 Task: Open Card Card0000000164 in Board Board0000000041 in Workspace WS0000000014 in Trello. Add Member 17.ch.pooja@gmail.com to Card Card0000000164 in Board Board0000000041 in Workspace WS0000000014 in Trello. Add Red Label titled Label0000000164 to Card Card0000000164 in Board Board0000000041 in Workspace WS0000000014 in Trello. Add Checklist CL0000000164 to Card Card0000000164 in Board Board0000000041 in Workspace WS0000000014 in Trello. Add Dates with Start Date as Nov 01 2023 and Due Date as Nov 30 2023 to Card Card0000000164 in Board Board0000000041 in Workspace WS0000000014 in Trello
Action: Mouse moved to (628, 107)
Screenshot: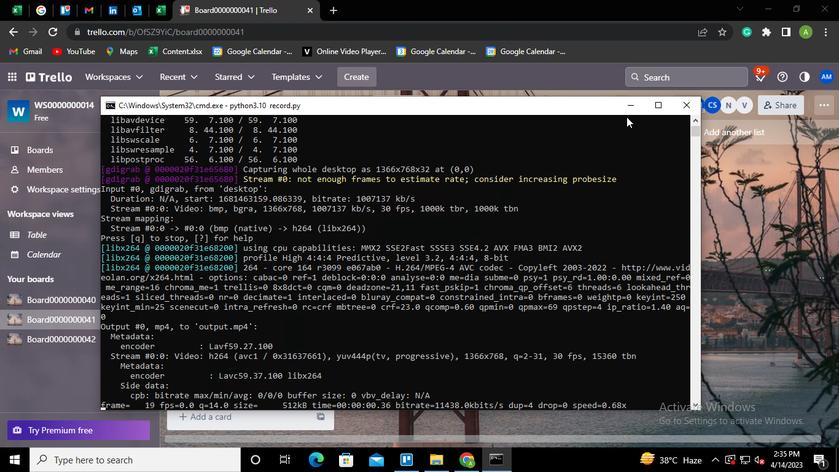 
Action: Mouse pressed left at (628, 107)
Screenshot: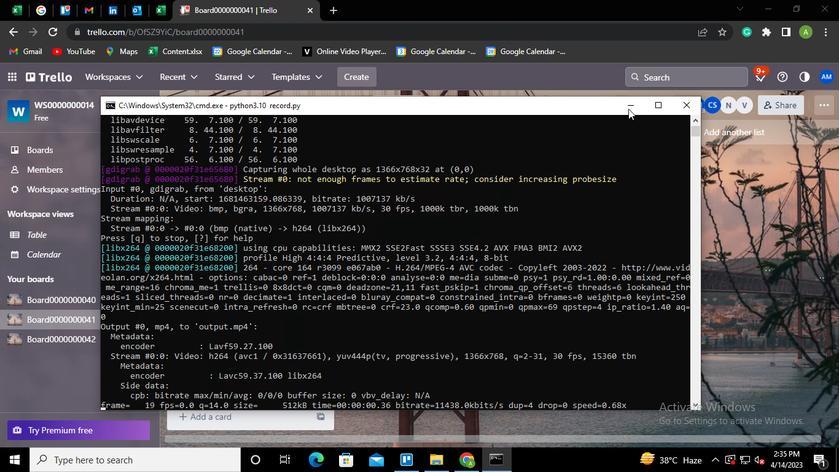 
Action: Mouse moved to (244, 385)
Screenshot: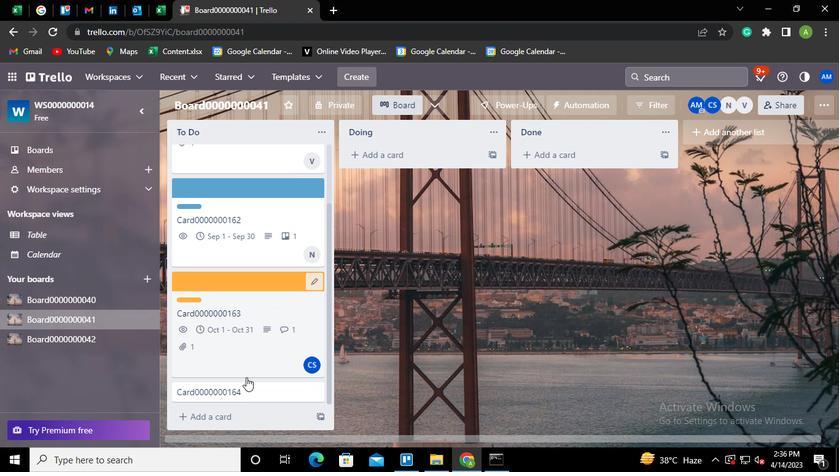 
Action: Mouse pressed left at (244, 385)
Screenshot: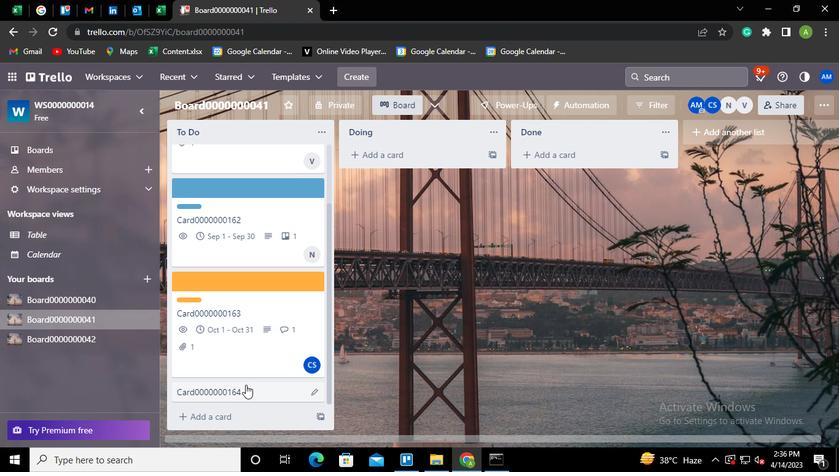 
Action: Mouse moved to (561, 223)
Screenshot: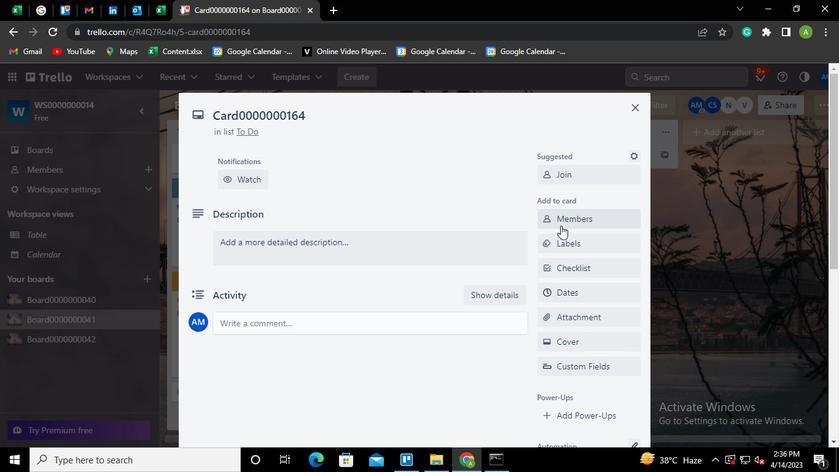 
Action: Mouse pressed left at (561, 223)
Screenshot: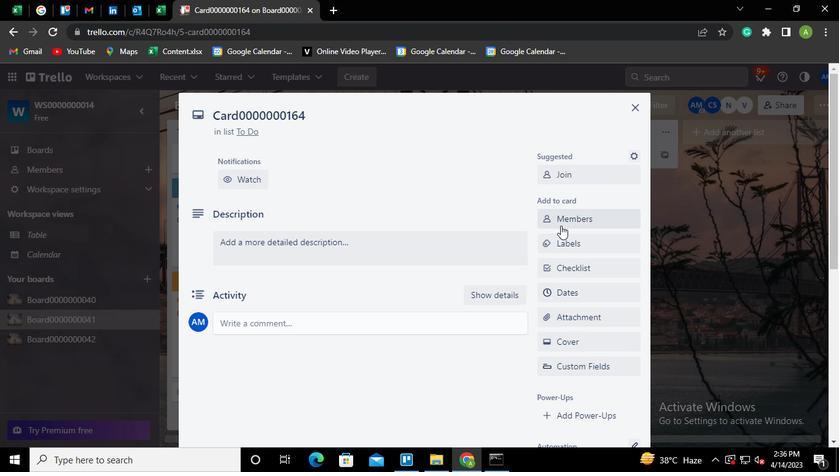 
Action: Mouse moved to (566, 140)
Screenshot: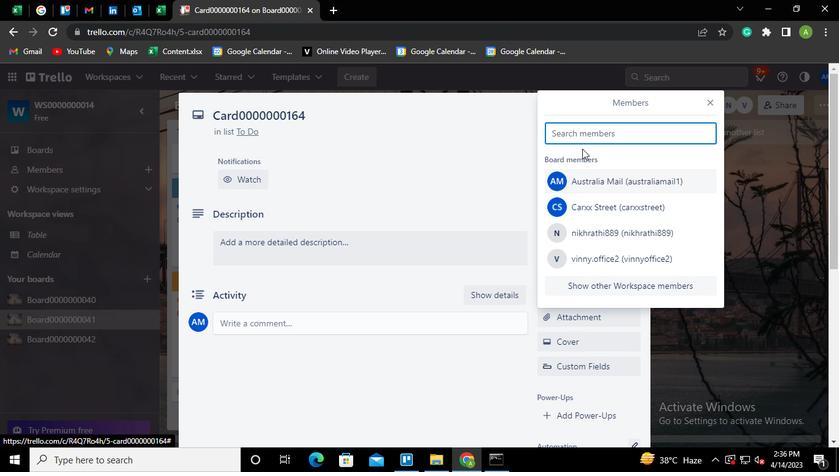 
Action: Keyboard <97>
Screenshot: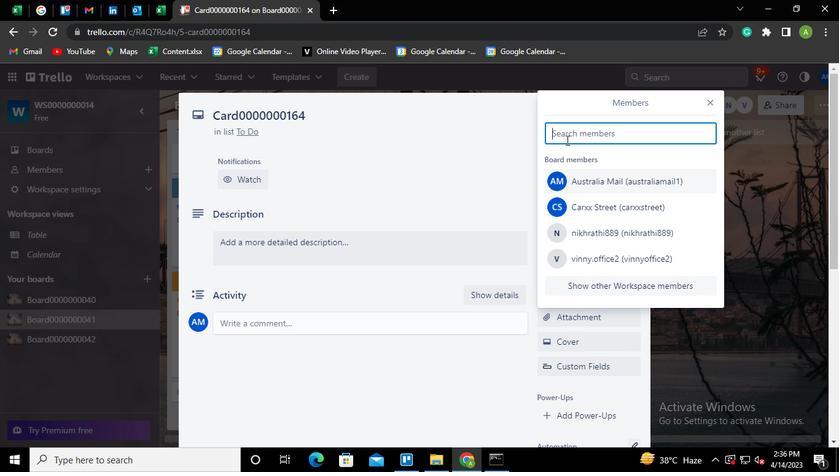 
Action: Keyboard <103>
Screenshot: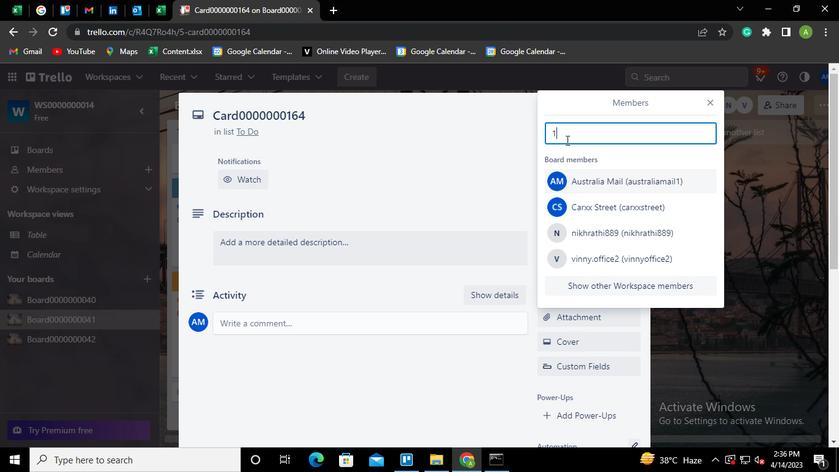 
Action: Mouse moved to (558, 248)
Screenshot: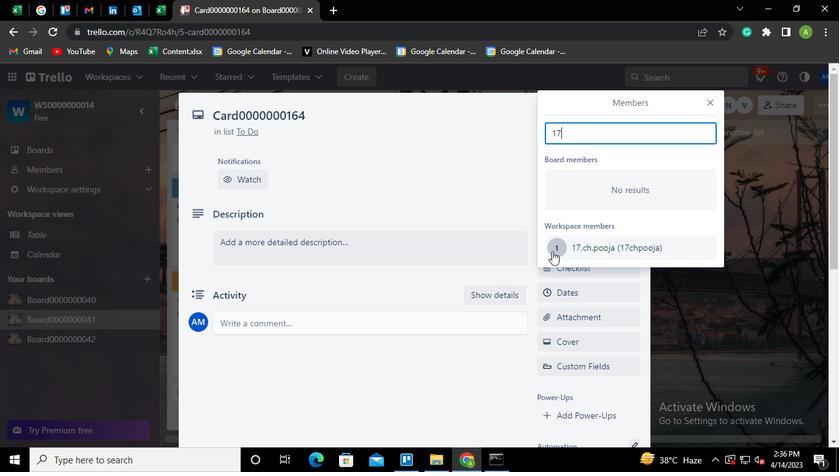 
Action: Mouse pressed left at (558, 248)
Screenshot: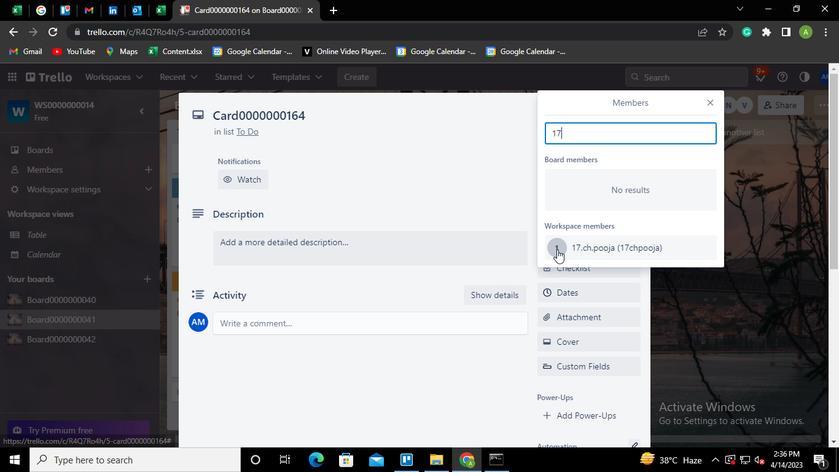 
Action: Mouse moved to (590, 248)
Screenshot: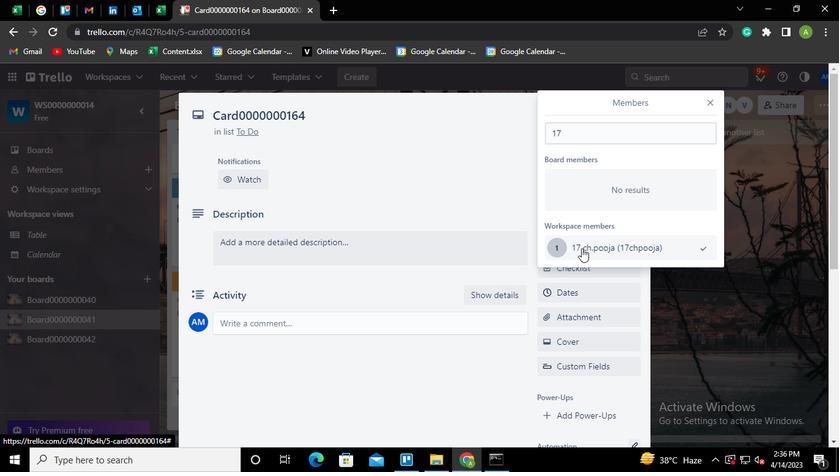 
Action: Mouse pressed left at (590, 248)
Screenshot: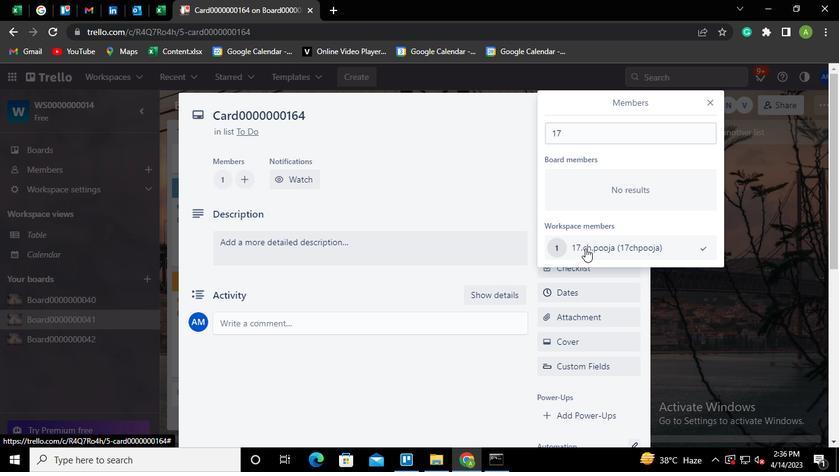 
Action: Mouse moved to (558, 184)
Screenshot: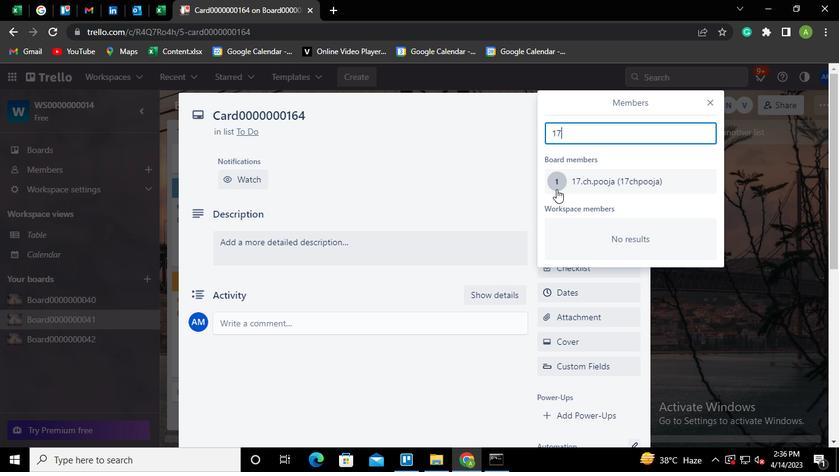 
Action: Mouse pressed left at (558, 184)
Screenshot: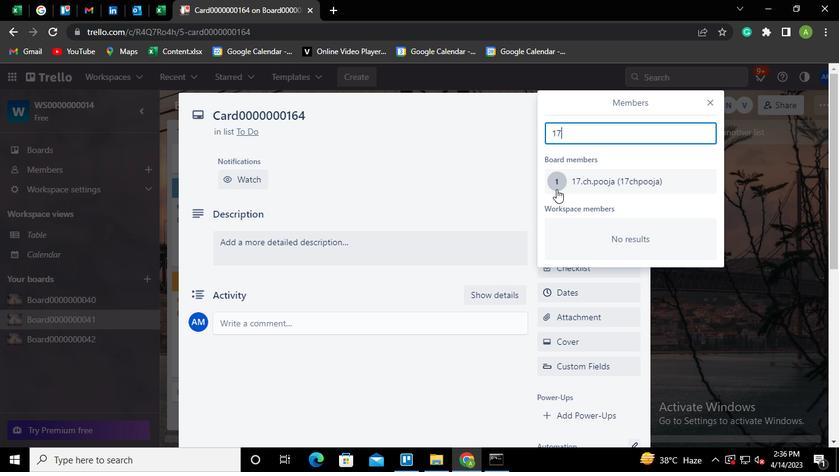 
Action: Mouse moved to (456, 168)
Screenshot: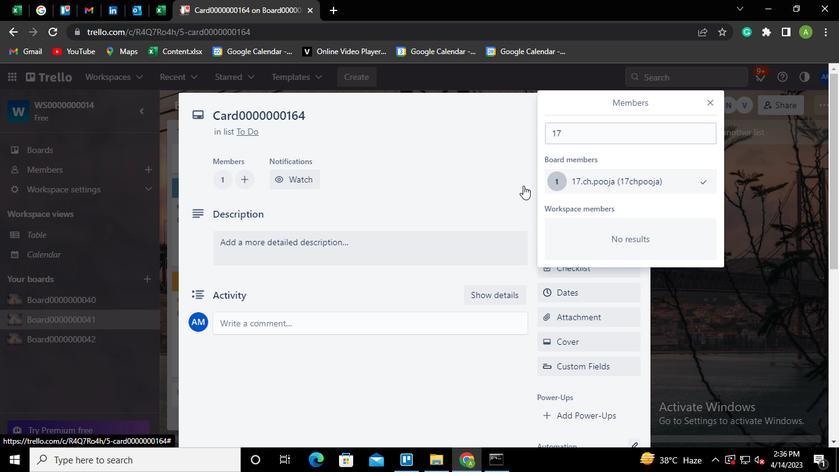
Action: Mouse pressed left at (456, 168)
Screenshot: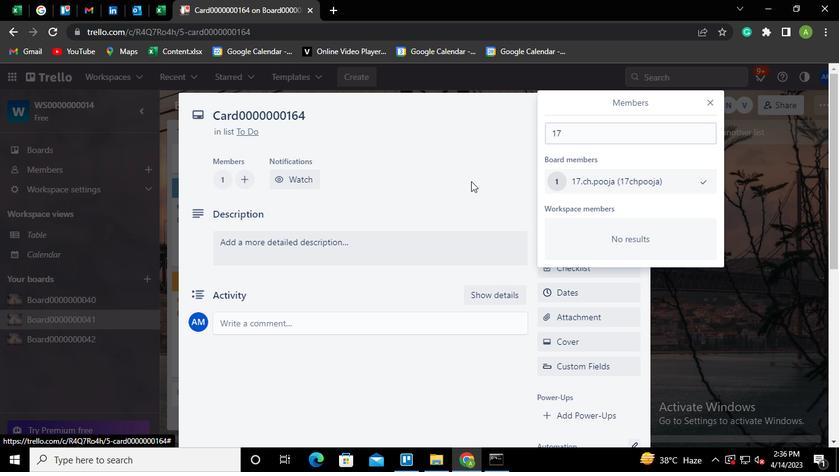 
Action: Mouse moved to (574, 238)
Screenshot: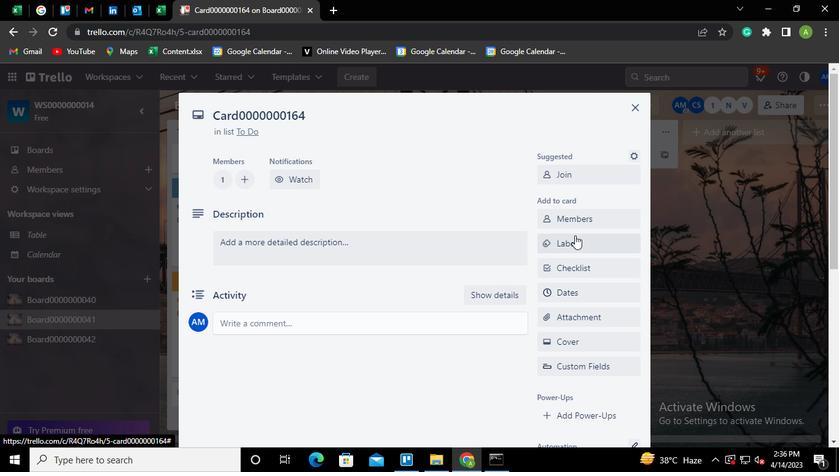 
Action: Mouse pressed left at (574, 238)
Screenshot: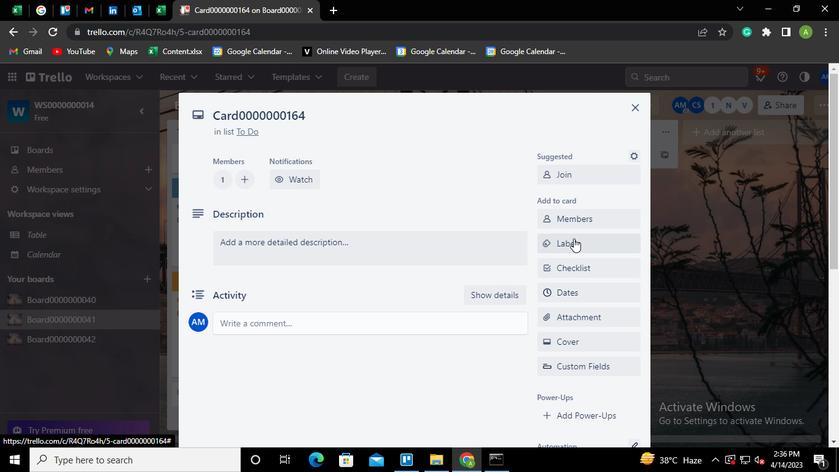 
Action: Mouse moved to (551, 244)
Screenshot: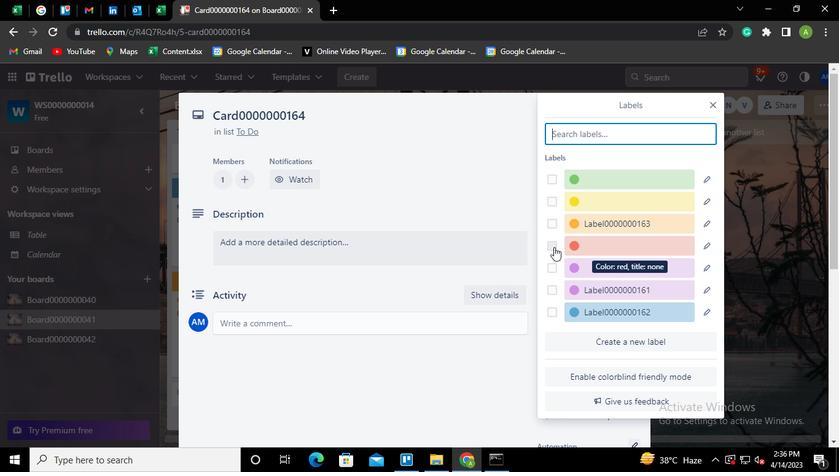 
Action: Mouse pressed left at (551, 244)
Screenshot: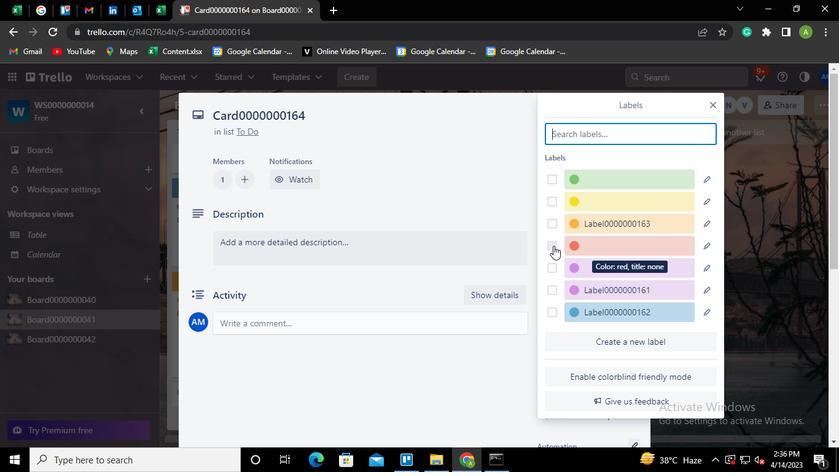 
Action: Mouse moved to (708, 243)
Screenshot: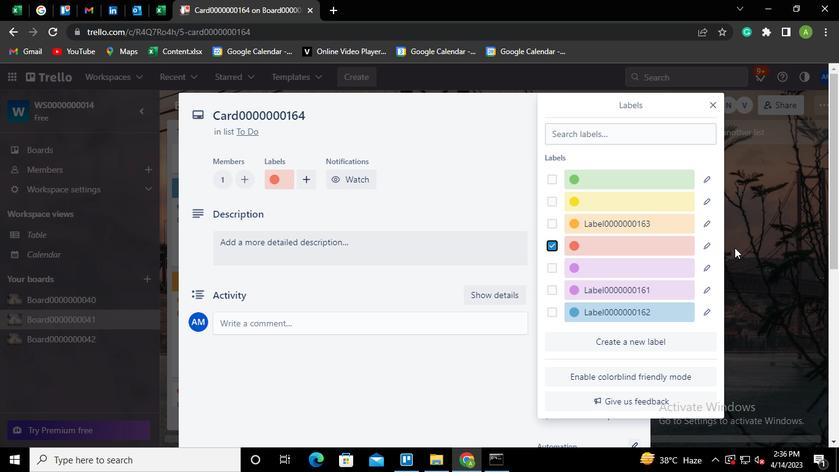 
Action: Mouse pressed left at (708, 243)
Screenshot: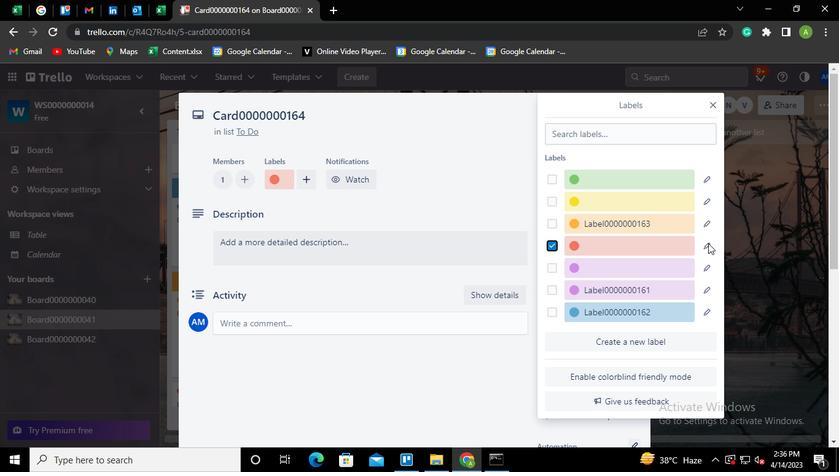 
Action: Mouse moved to (690, 234)
Screenshot: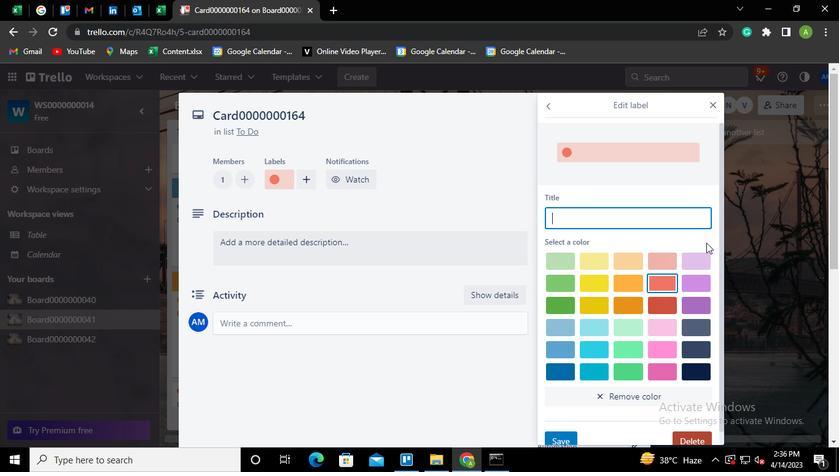 
Action: Keyboard Key.shift
Screenshot: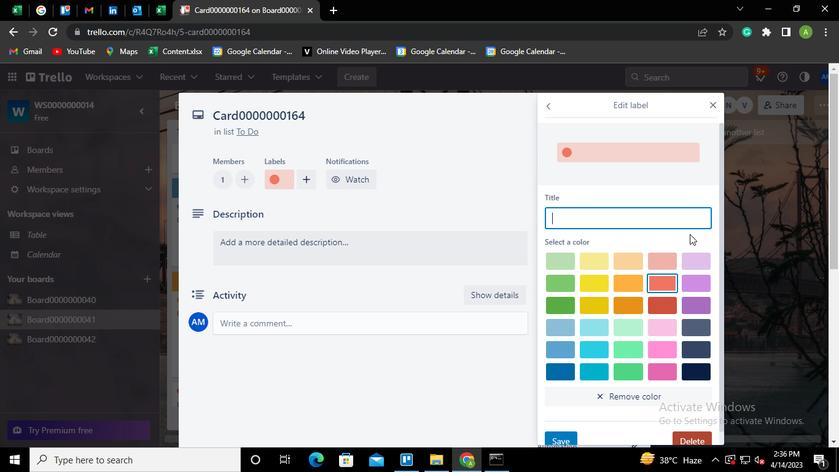 
Action: Keyboard L
Screenshot: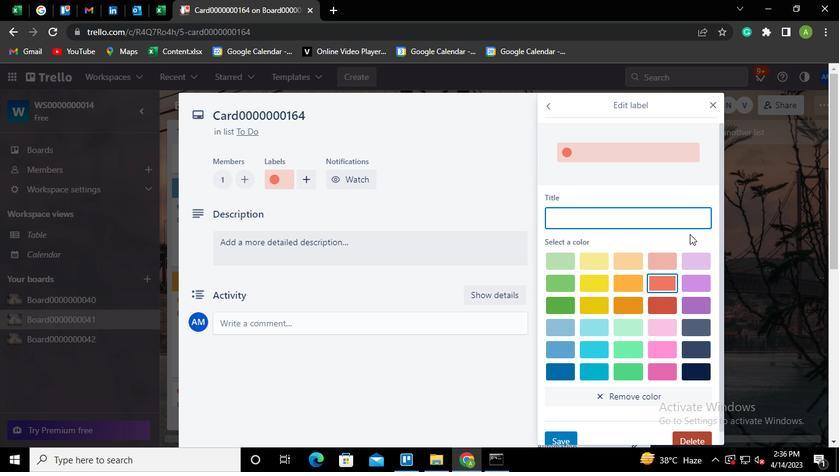 
Action: Keyboard a
Screenshot: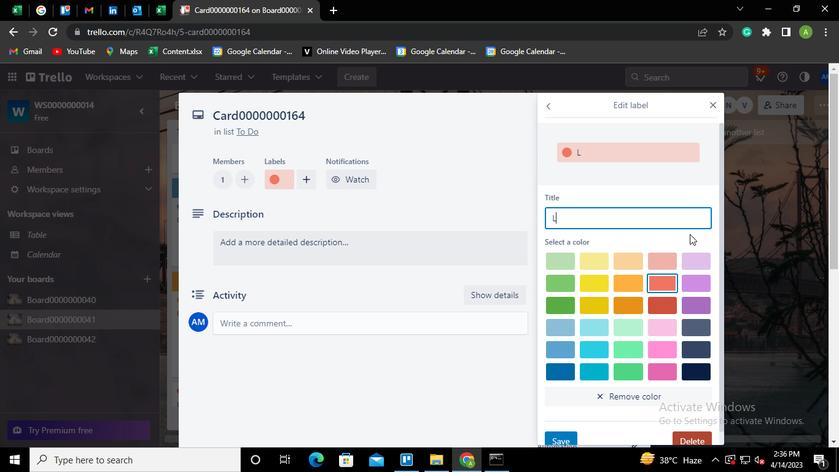 
Action: Keyboard b
Screenshot: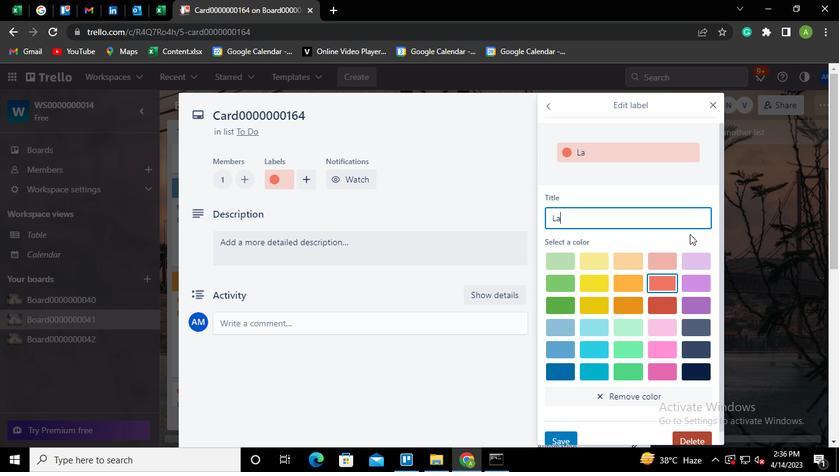 
Action: Keyboard e
Screenshot: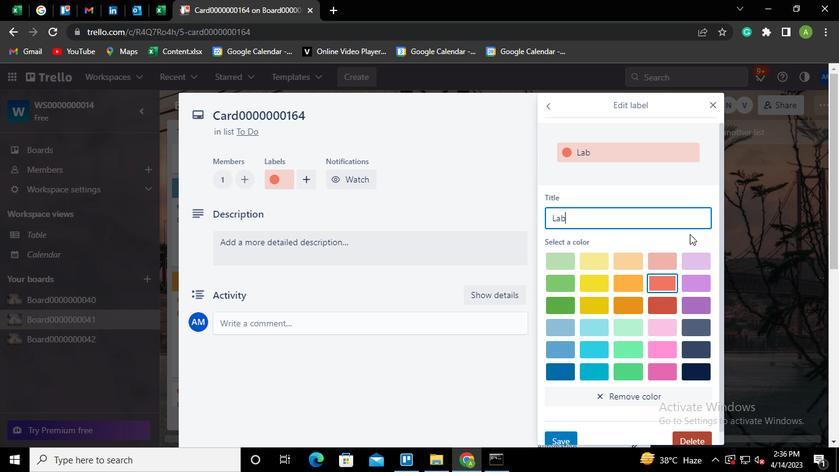 
Action: Keyboard l
Screenshot: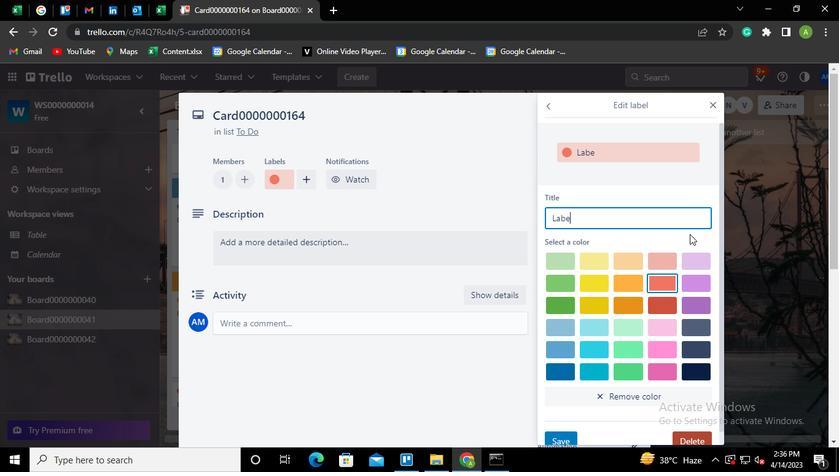 
Action: Keyboard <96>
Screenshot: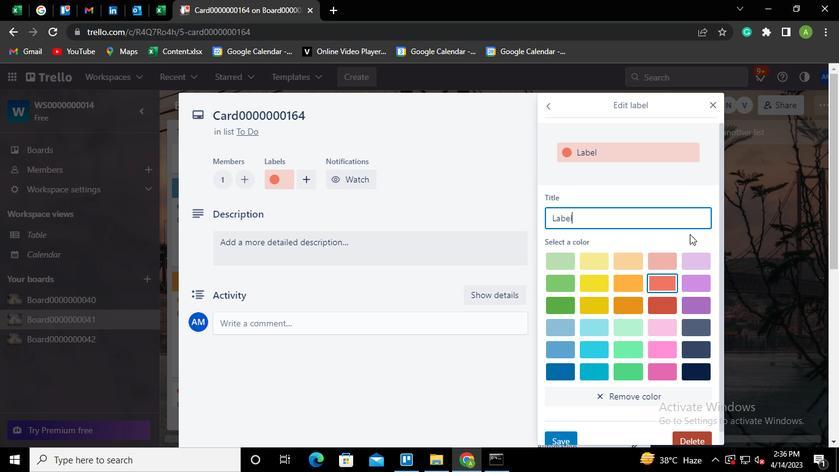 
Action: Keyboard <96>
Screenshot: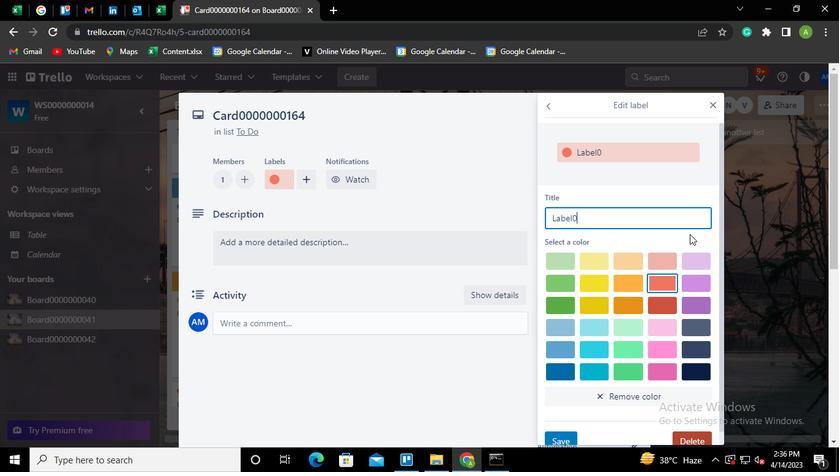 
Action: Keyboard <96>
Screenshot: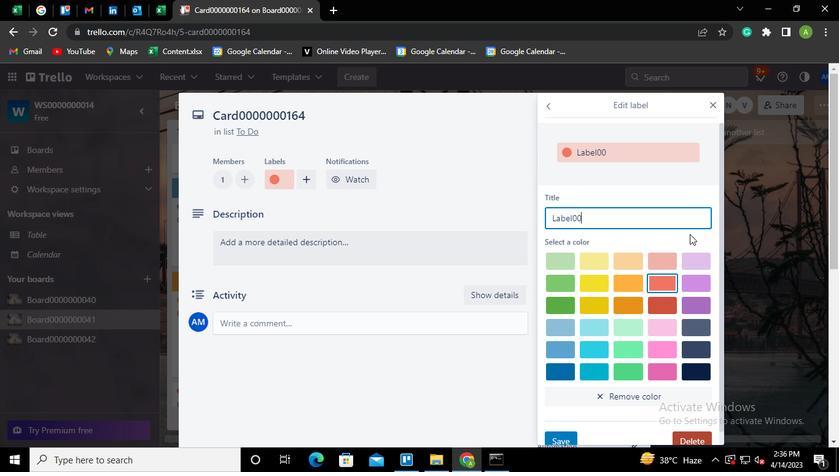 
Action: Keyboard <96>
Screenshot: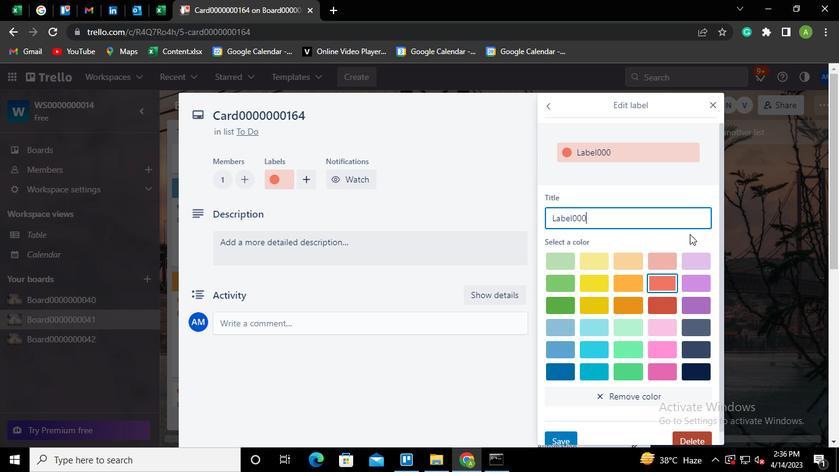 
Action: Keyboard <96>
Screenshot: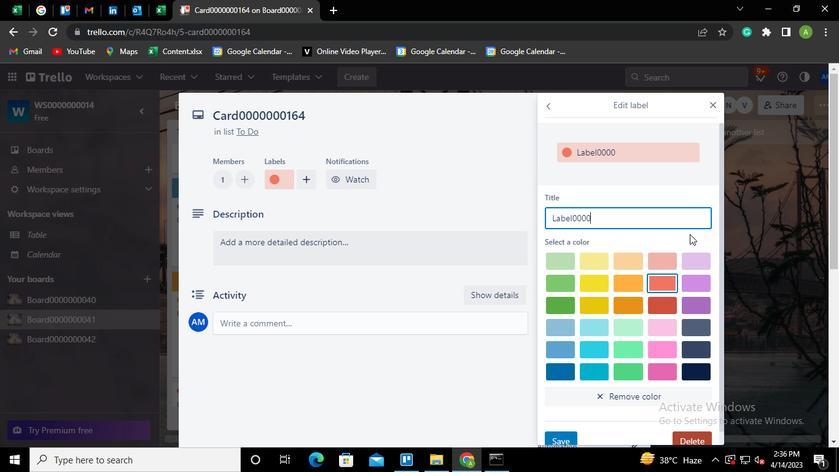 
Action: Keyboard <96>
Screenshot: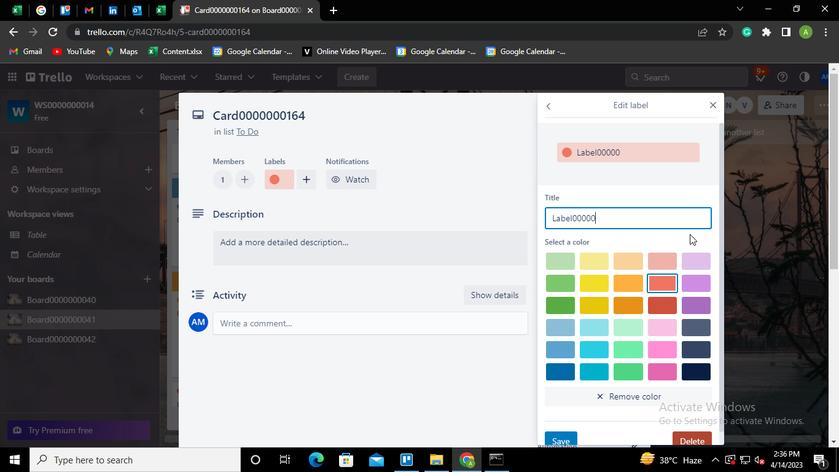 
Action: Keyboard <96>
Screenshot: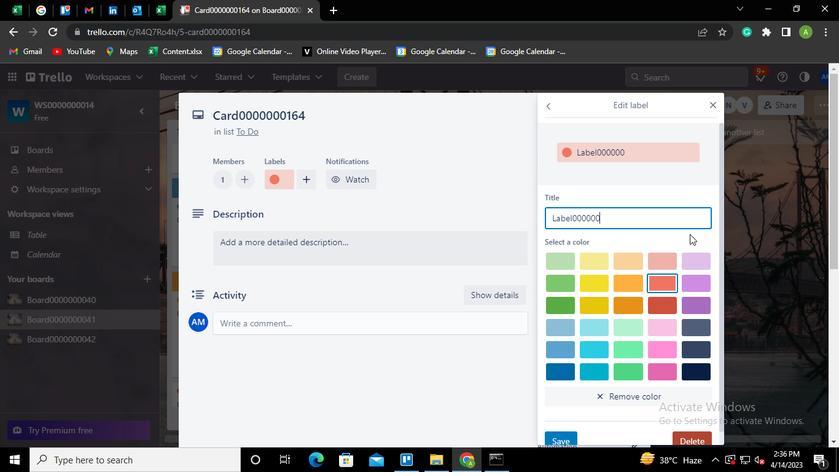 
Action: Keyboard <97>
Screenshot: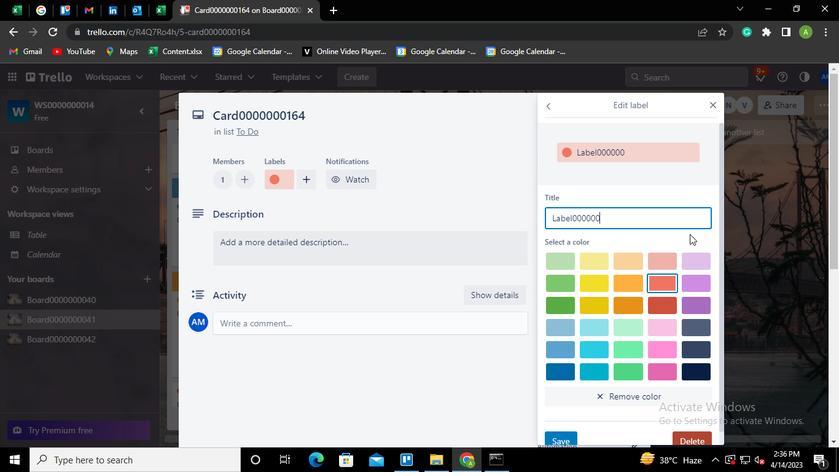 
Action: Keyboard <102>
Screenshot: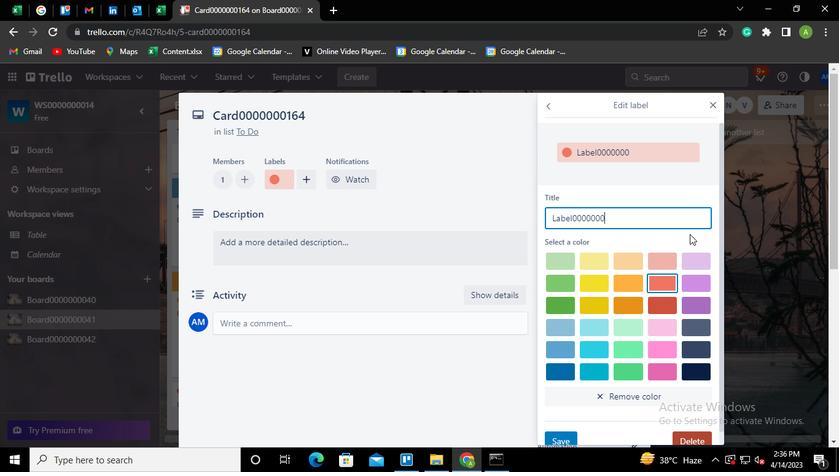 
Action: Keyboard <100>
Screenshot: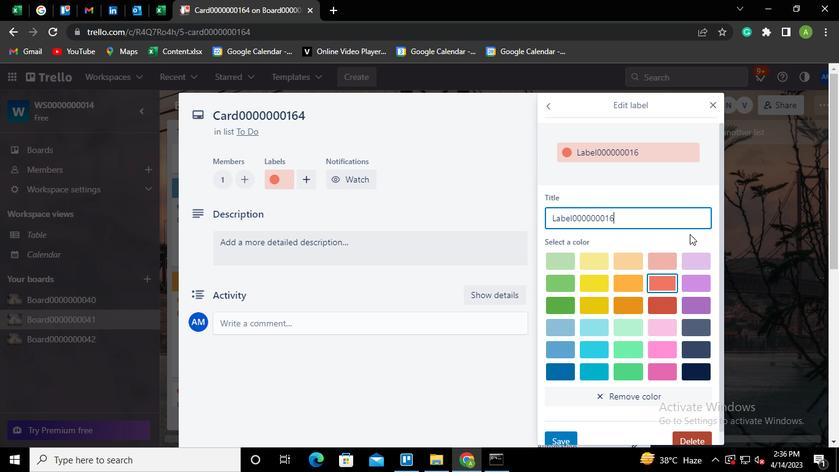 
Action: Mouse moved to (569, 433)
Screenshot: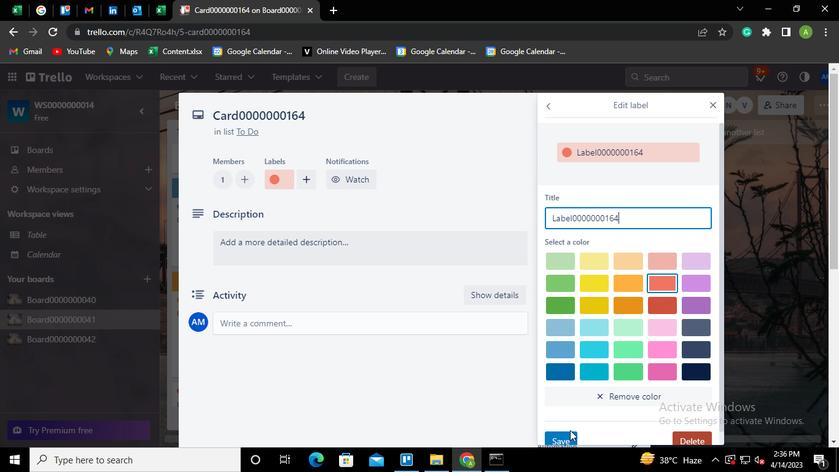 
Action: Mouse pressed left at (569, 433)
Screenshot: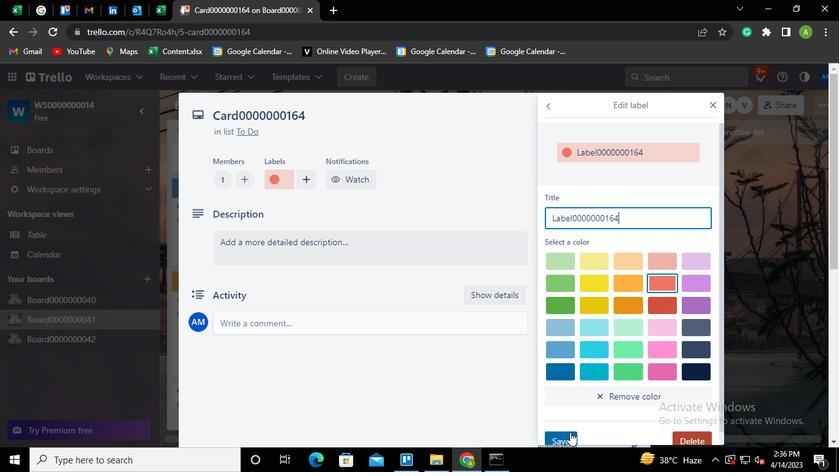 
Action: Mouse moved to (491, 197)
Screenshot: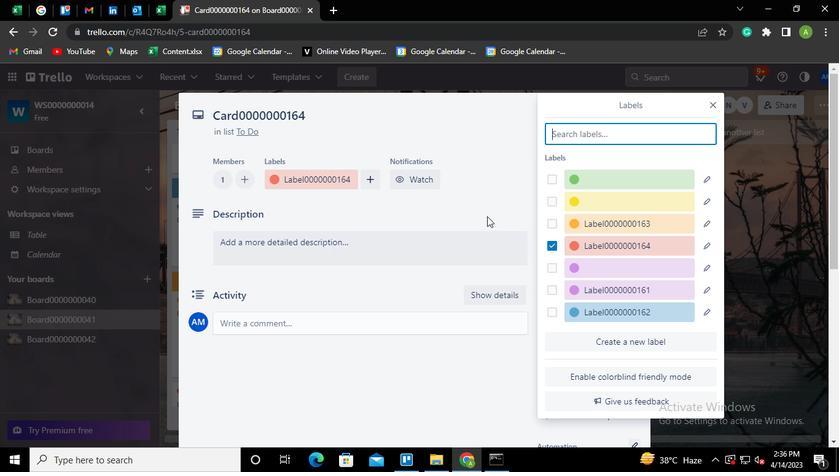 
Action: Mouse pressed left at (491, 197)
Screenshot: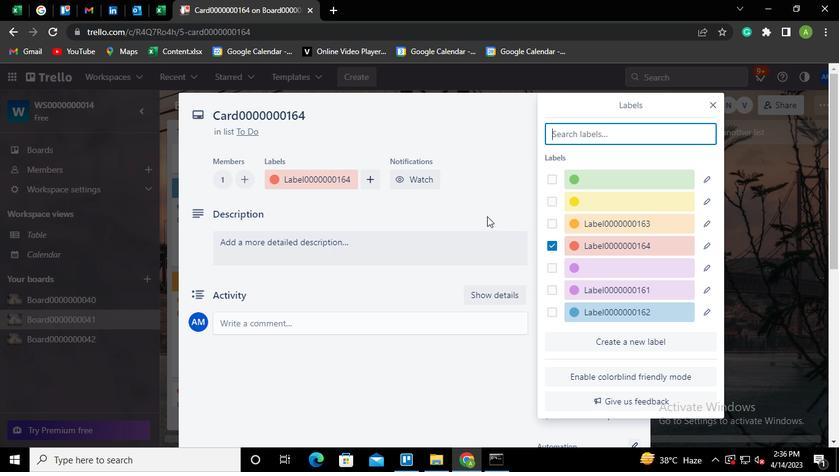 
Action: Mouse moved to (566, 266)
Screenshot: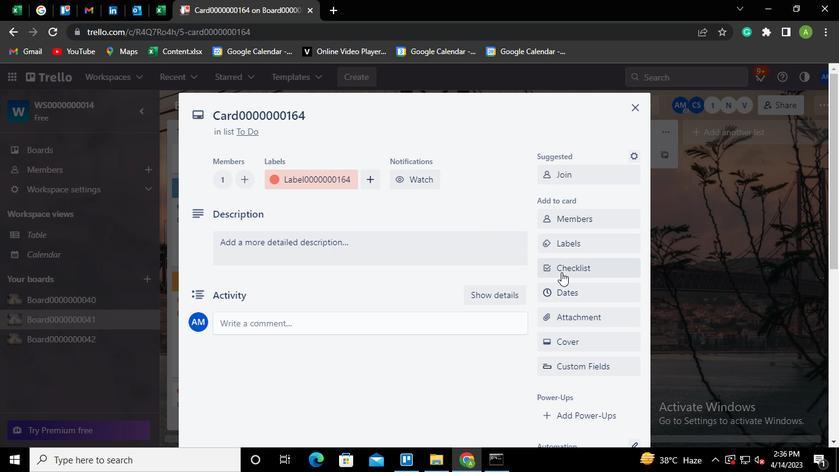 
Action: Mouse pressed left at (566, 266)
Screenshot: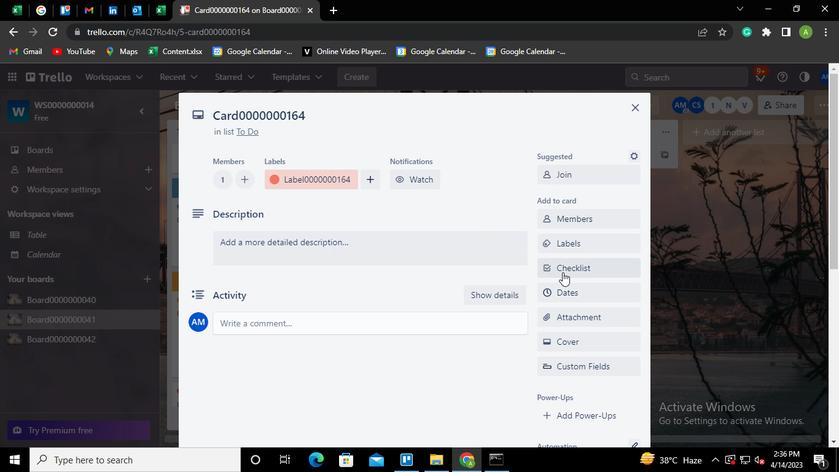 
Action: Mouse moved to (566, 267)
Screenshot: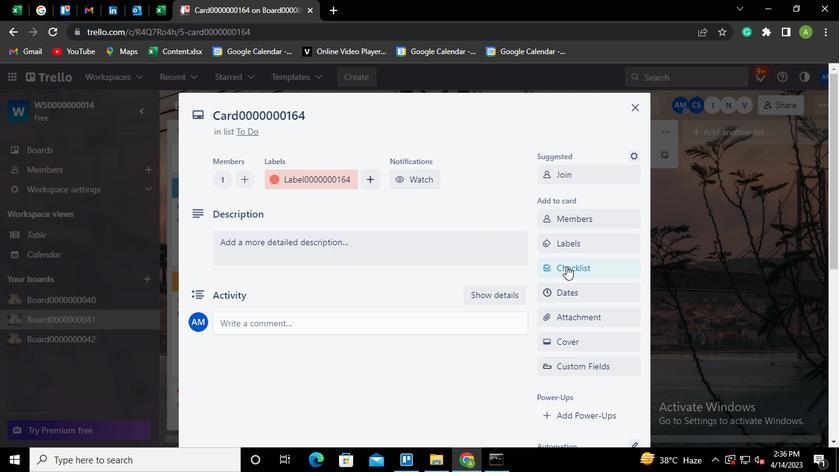 
Action: Keyboard Key.shift
Screenshot: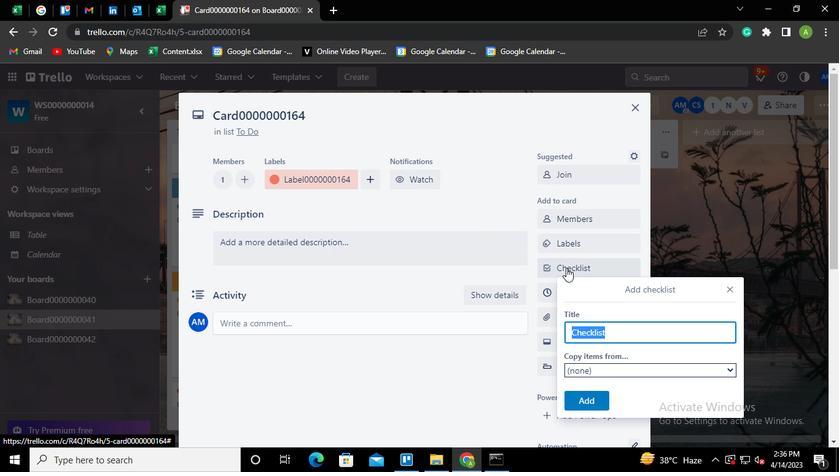 
Action: Keyboard C
Screenshot: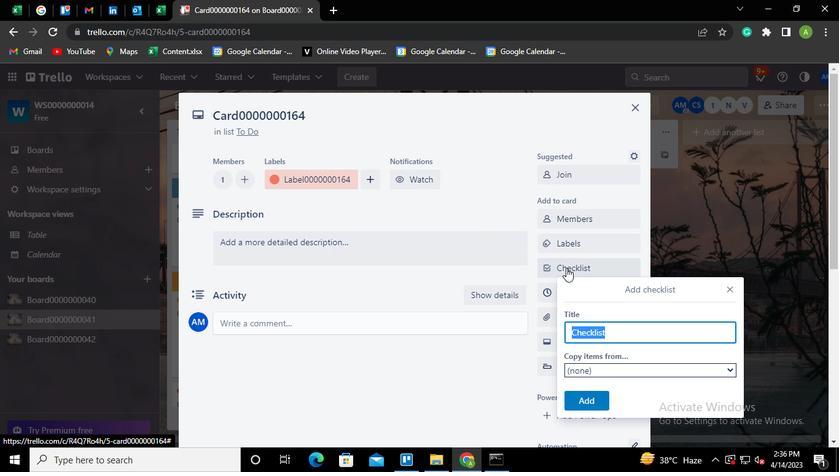 
Action: Keyboard L
Screenshot: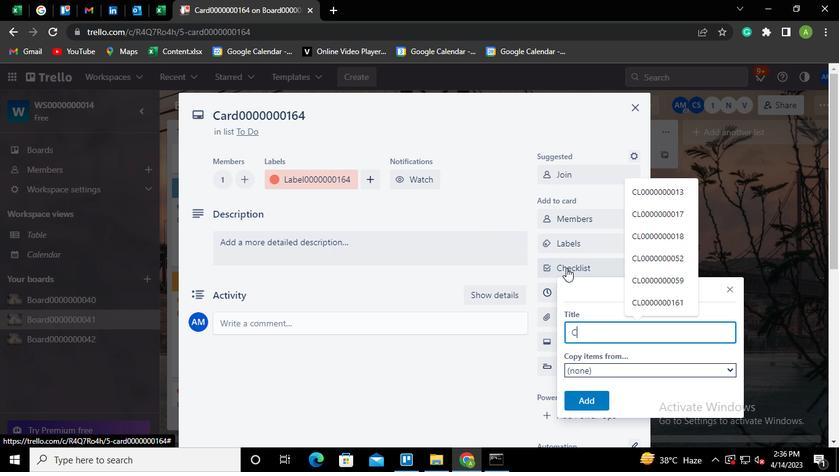 
Action: Keyboard <96>
Screenshot: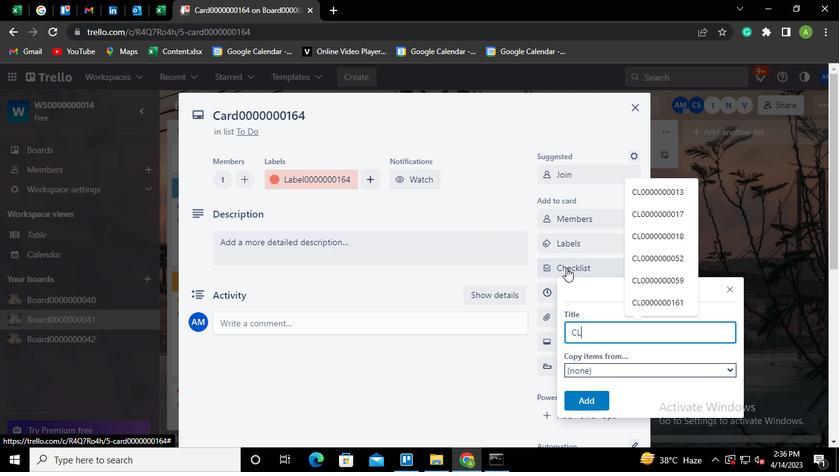 
Action: Keyboard <96>
Screenshot: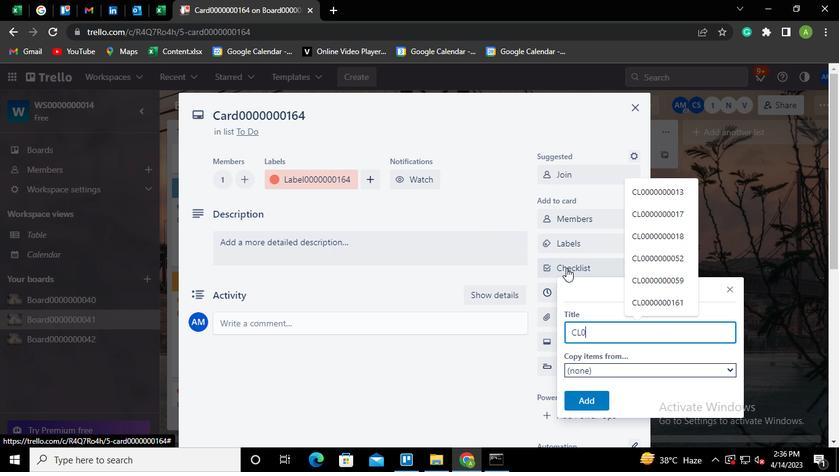
Action: Keyboard <96>
Screenshot: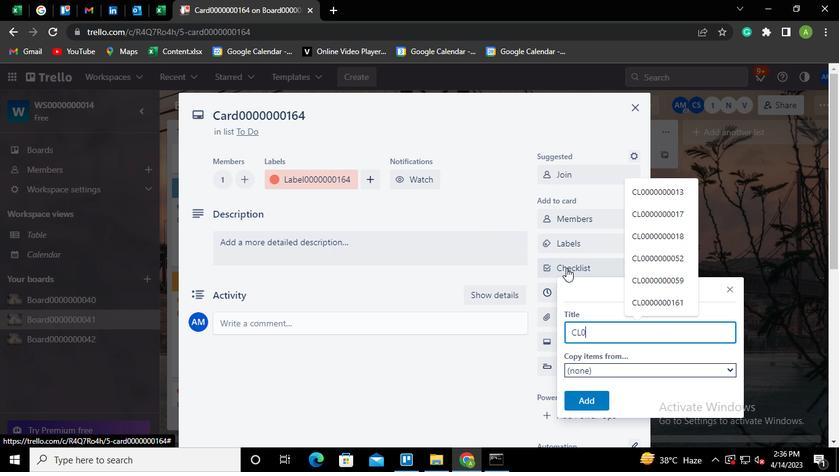 
Action: Keyboard <96>
Screenshot: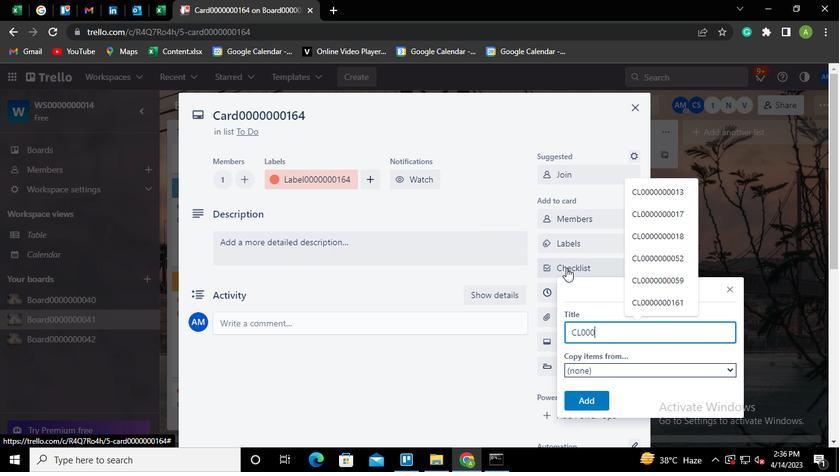 
Action: Keyboard <96>
Screenshot: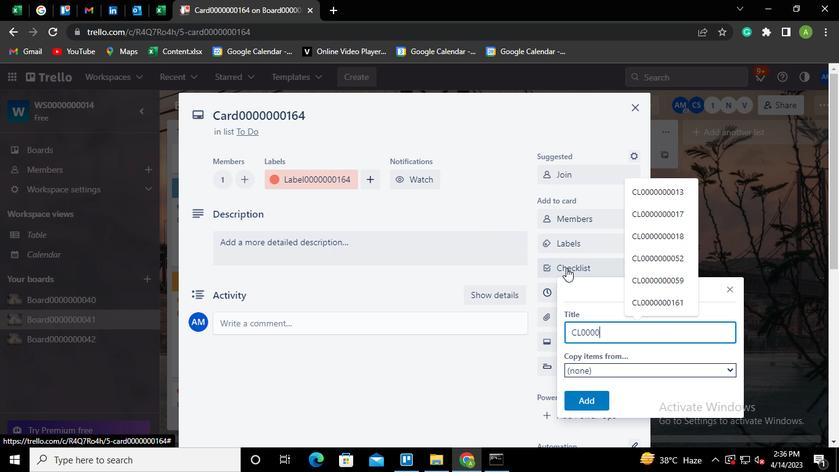 
Action: Keyboard <96>
Screenshot: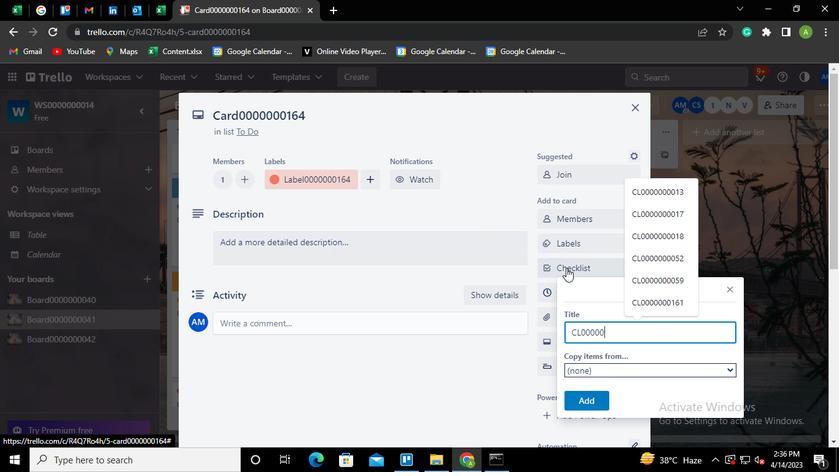 
Action: Keyboard <96>
Screenshot: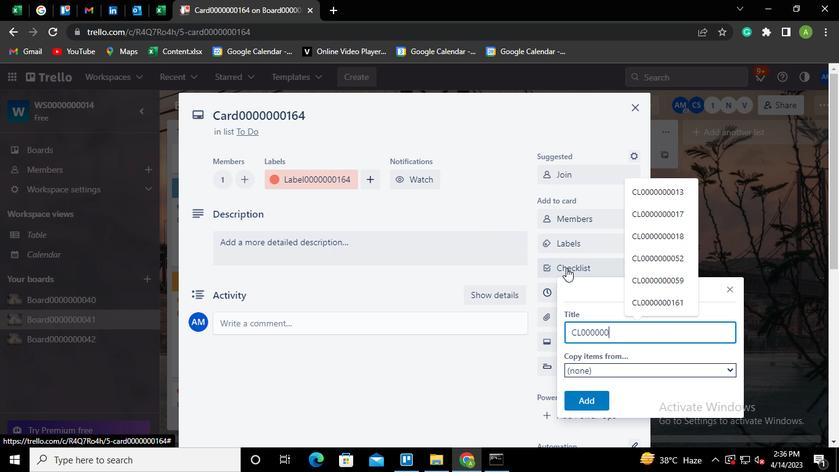 
Action: Keyboard <97>
Screenshot: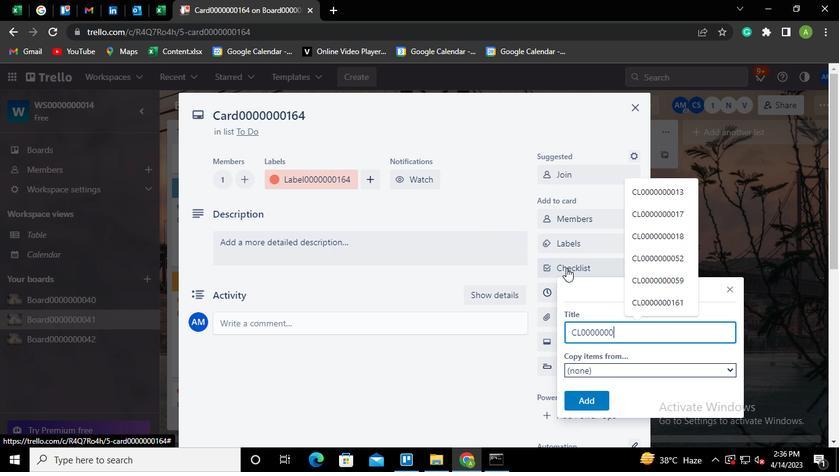 
Action: Keyboard <102>
Screenshot: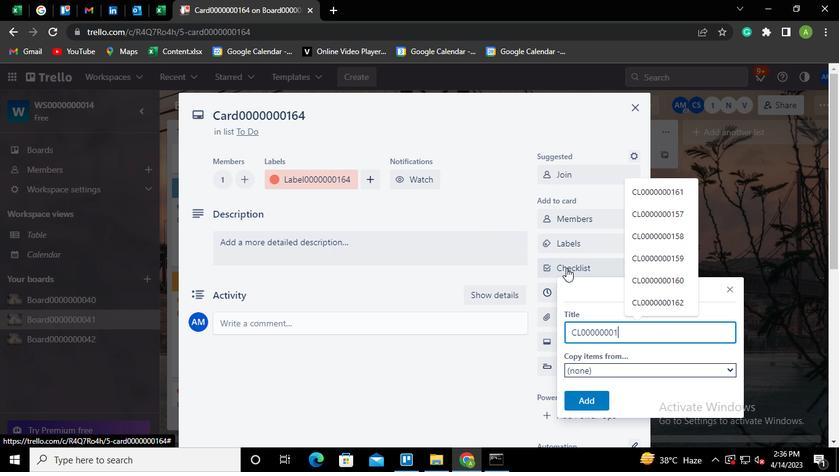 
Action: Keyboard <100>
Screenshot: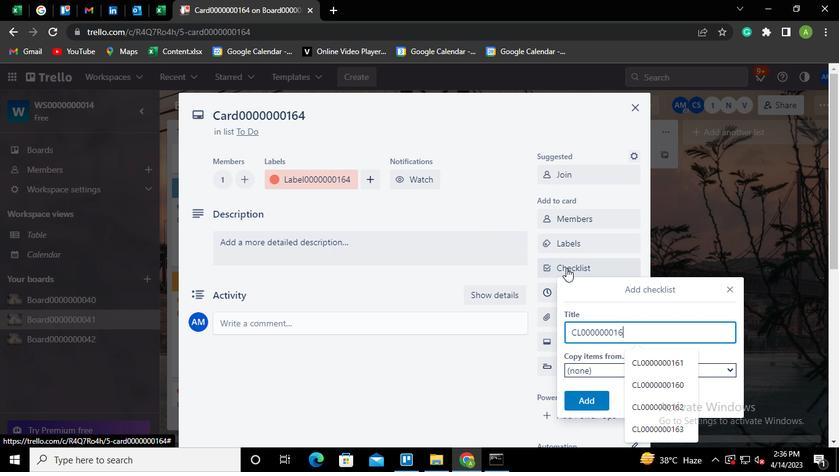 
Action: Mouse moved to (577, 401)
Screenshot: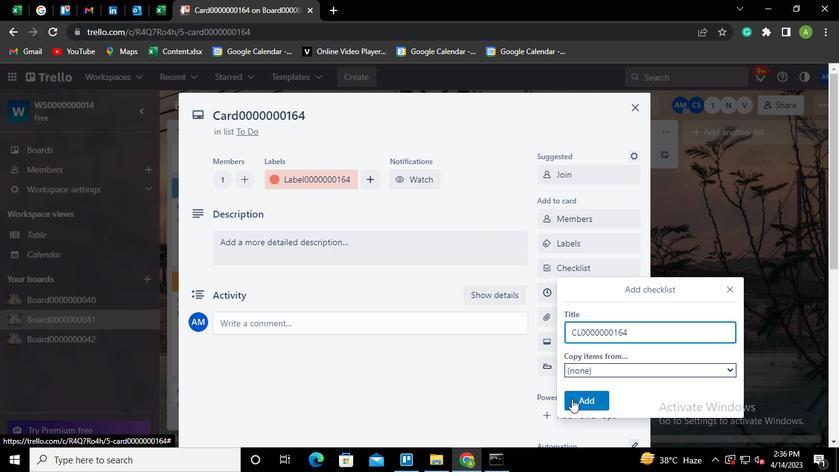 
Action: Mouse pressed left at (577, 401)
Screenshot: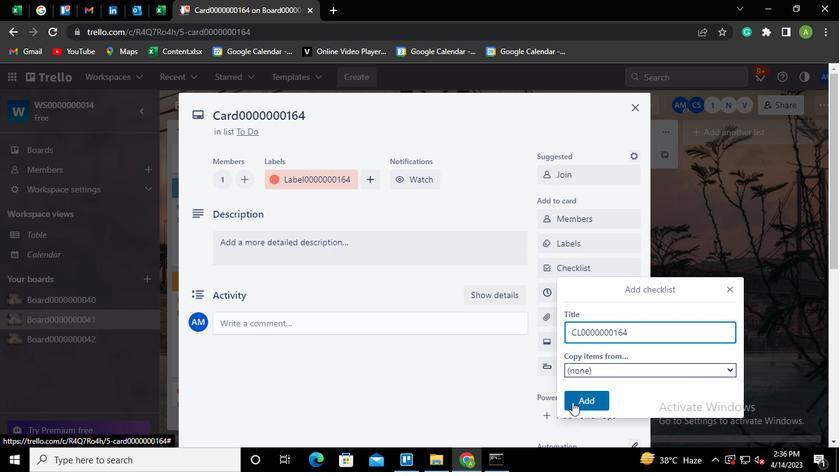 
Action: Mouse moved to (568, 295)
Screenshot: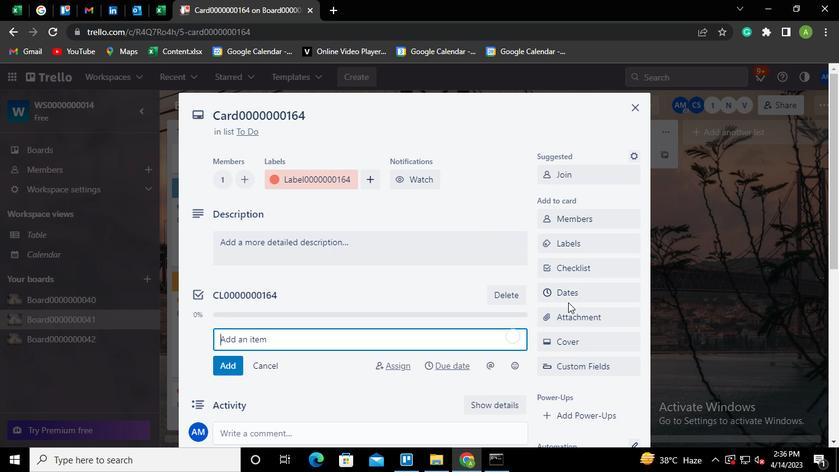
Action: Mouse pressed left at (568, 295)
Screenshot: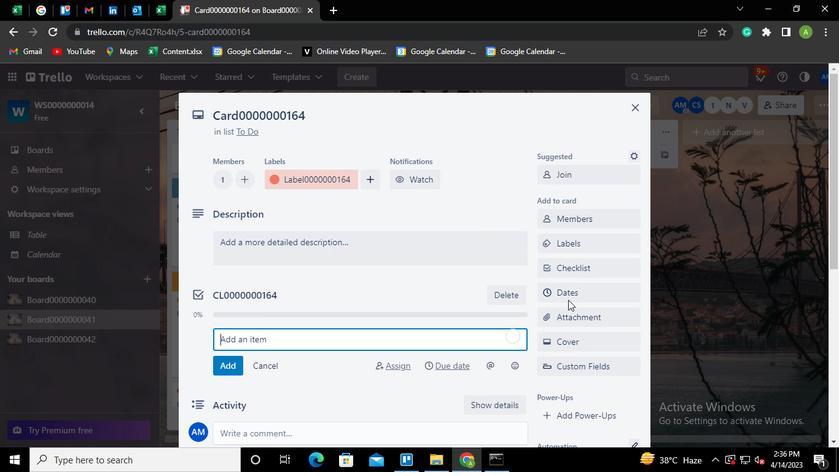 
Action: Mouse moved to (551, 328)
Screenshot: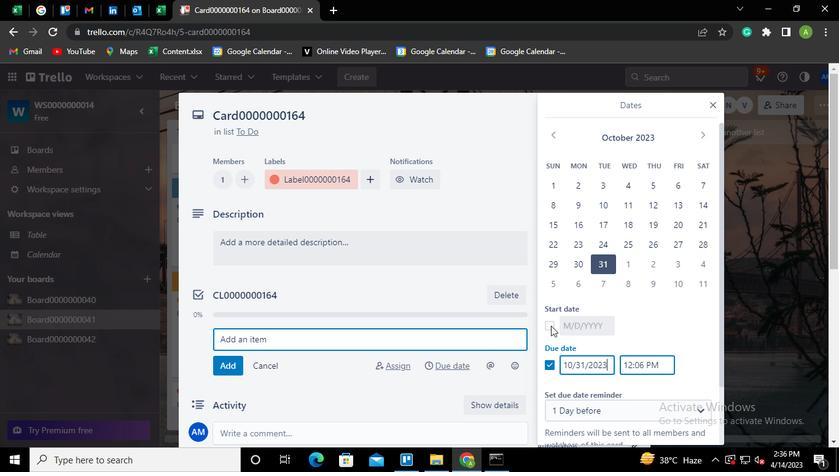 
Action: Mouse pressed left at (551, 328)
Screenshot: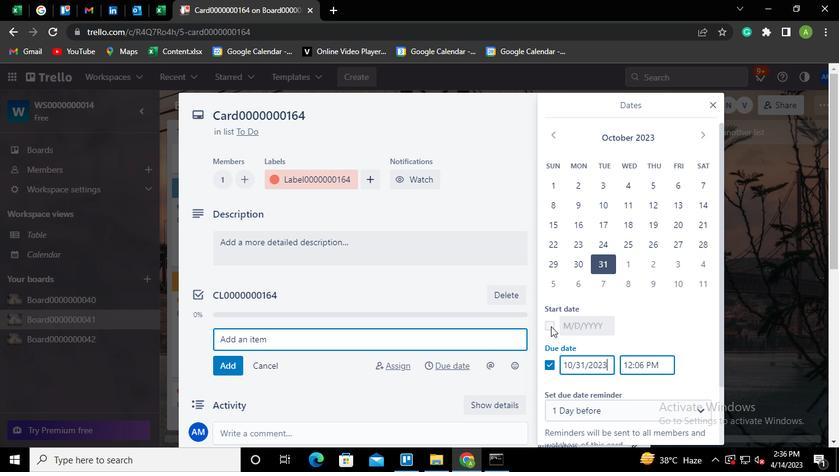 
Action: Mouse moved to (571, 324)
Screenshot: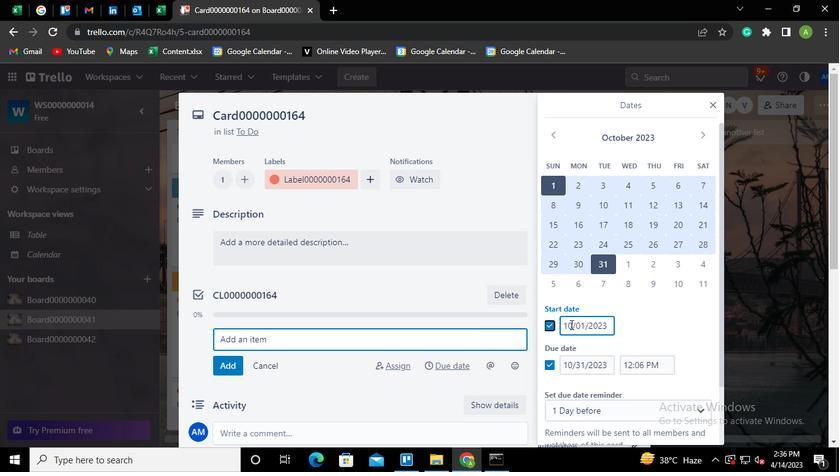 
Action: Mouse pressed left at (571, 324)
Screenshot: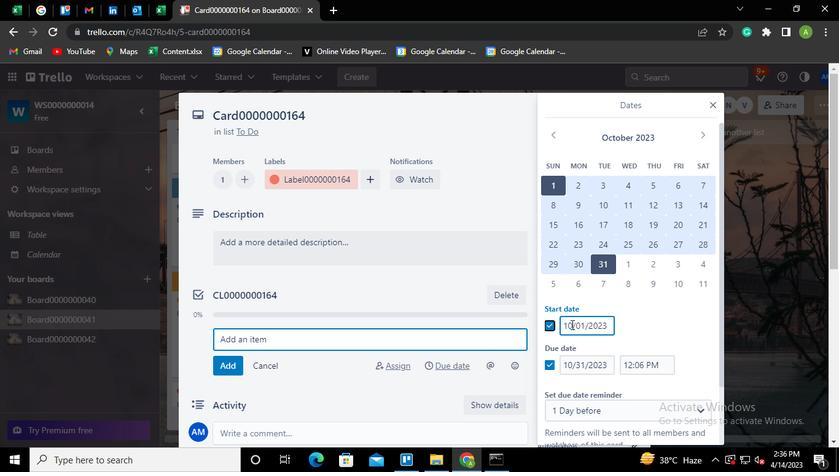 
Action: Mouse moved to (581, 325)
Screenshot: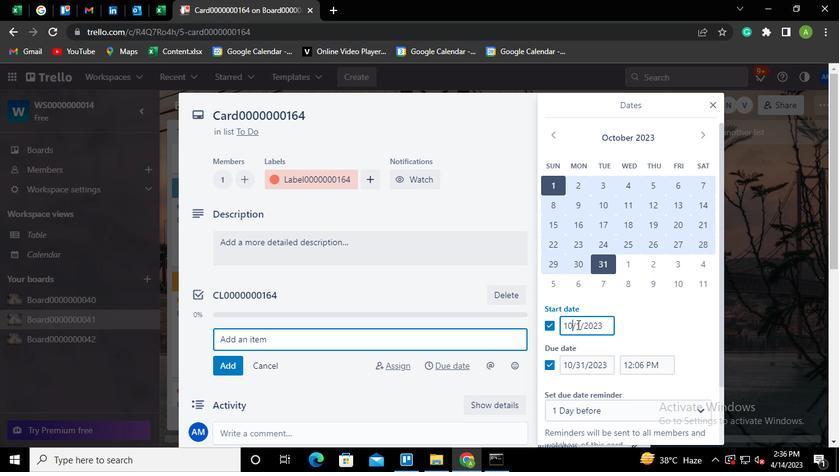
Action: Keyboard Key.backspace
Screenshot: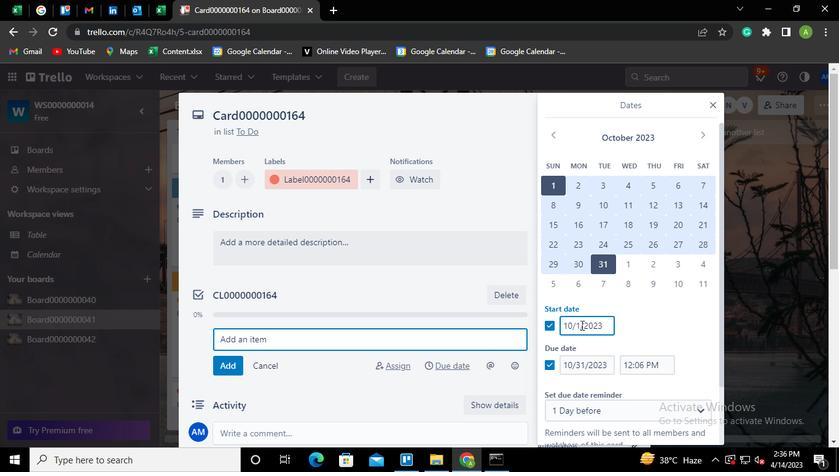 
Action: Keyboard <97>
Screenshot: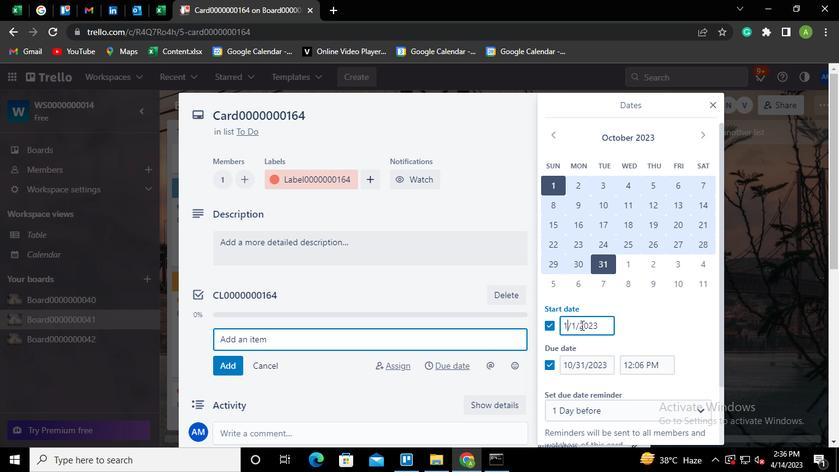 
Action: Mouse moved to (625, 344)
Screenshot: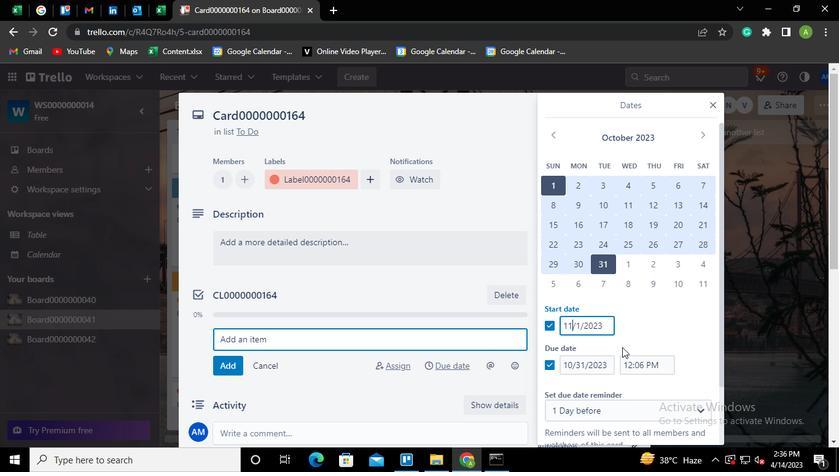 
Action: Mouse pressed left at (625, 344)
Screenshot: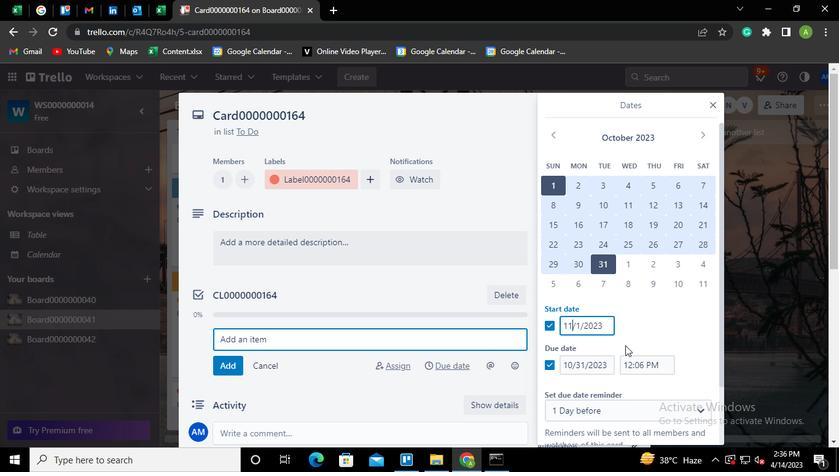 
Action: Mouse moved to (586, 364)
Screenshot: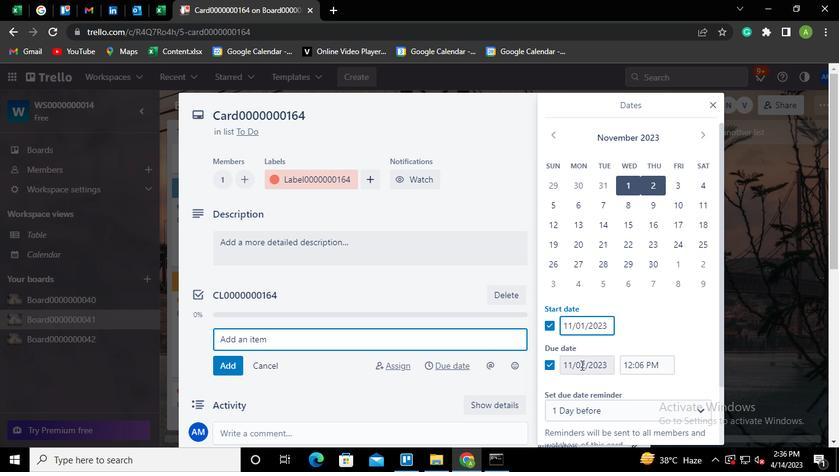 
Action: Mouse pressed left at (586, 364)
Screenshot: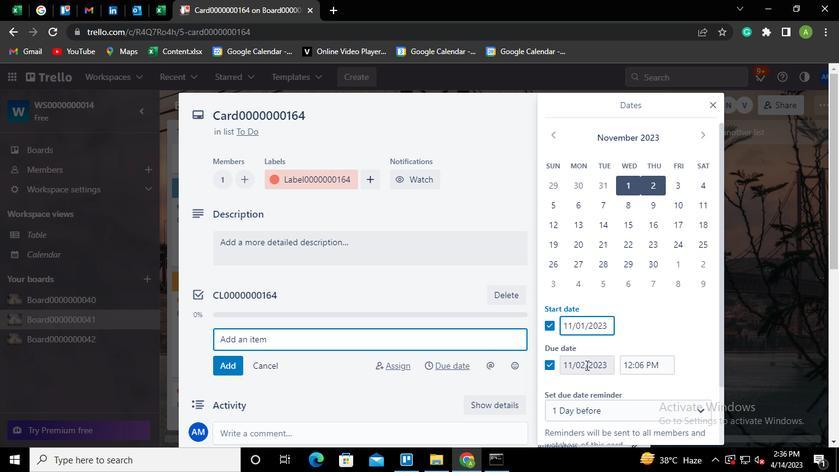 
Action: Mouse moved to (617, 351)
Screenshot: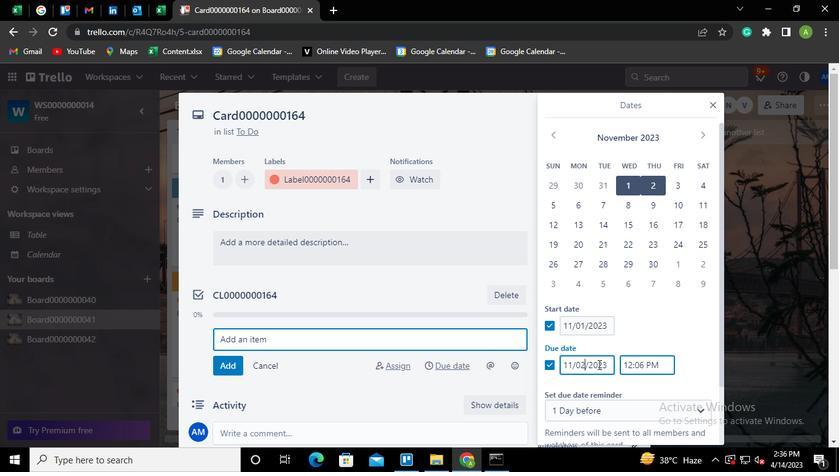 
Action: Keyboard Key.backspace
Screenshot: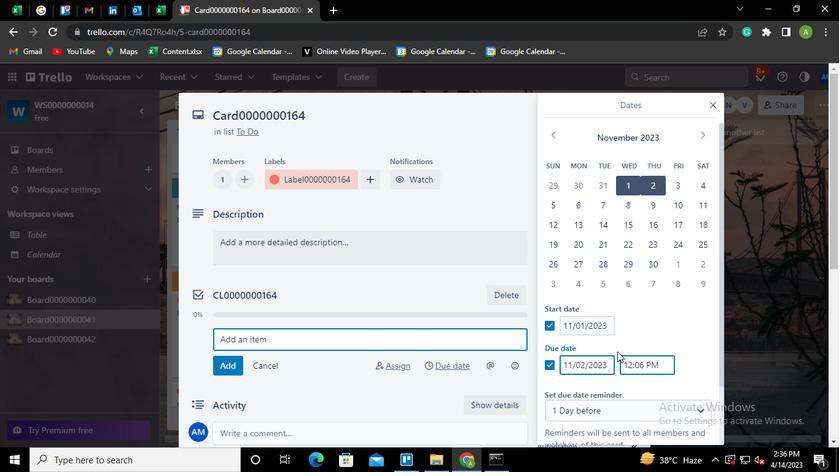 
Action: Keyboard Key.backspace
Screenshot: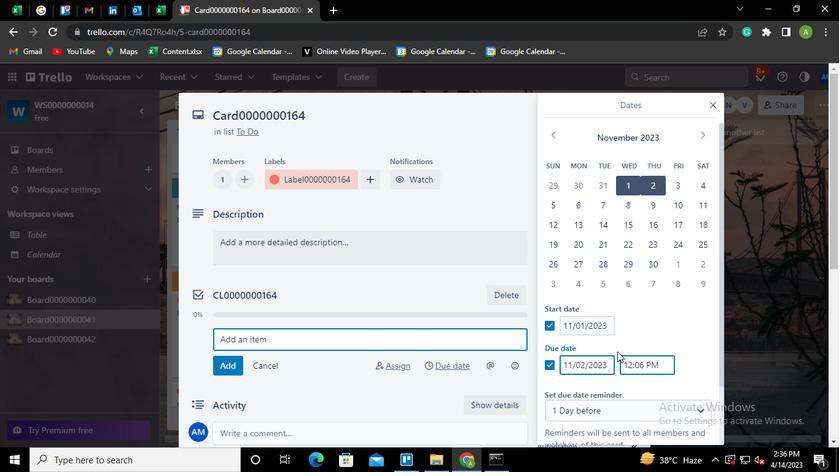 
Action: Keyboard <99>
Screenshot: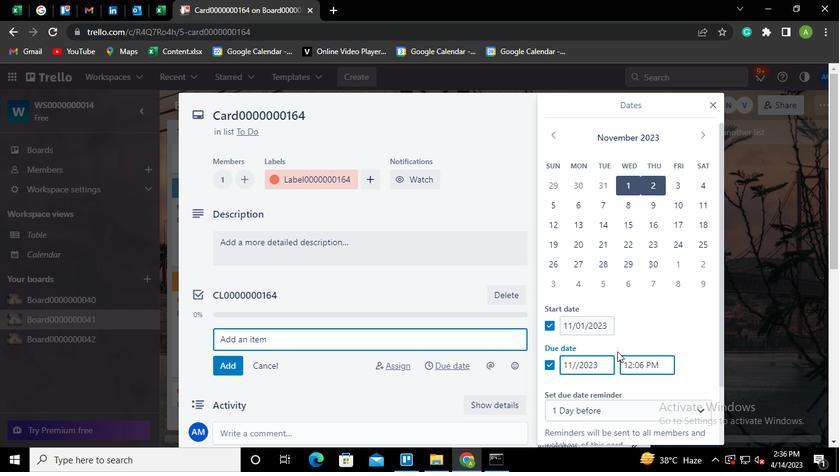 
Action: Keyboard <96>
Screenshot: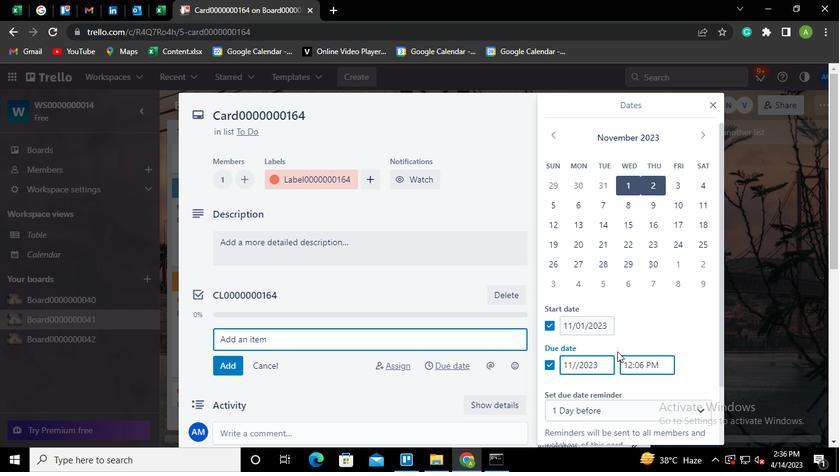 
Action: Mouse moved to (634, 325)
Screenshot: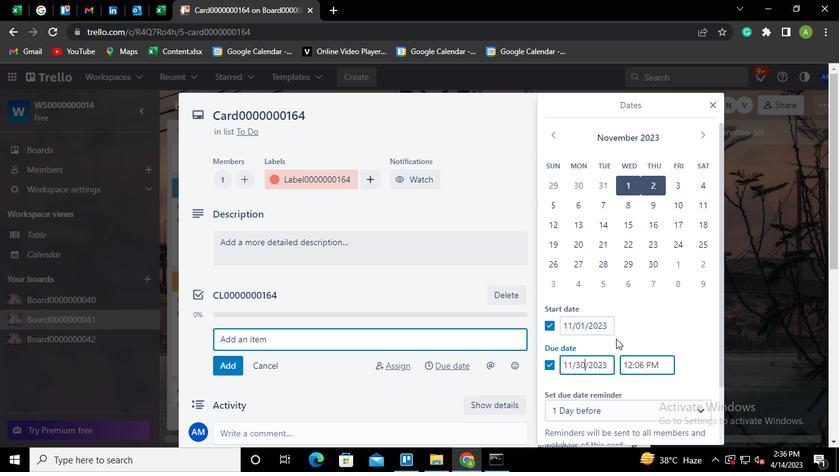 
Action: Mouse pressed left at (634, 325)
Screenshot: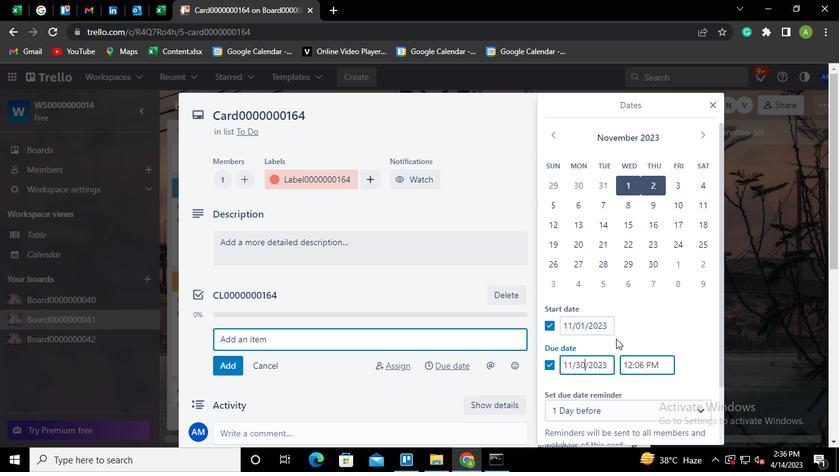 
Action: Mouse moved to (618, 397)
Screenshot: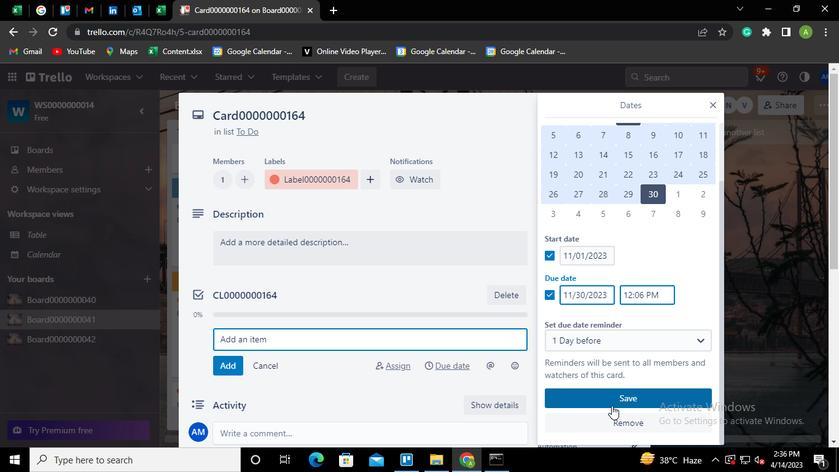 
Action: Mouse pressed left at (618, 397)
Screenshot: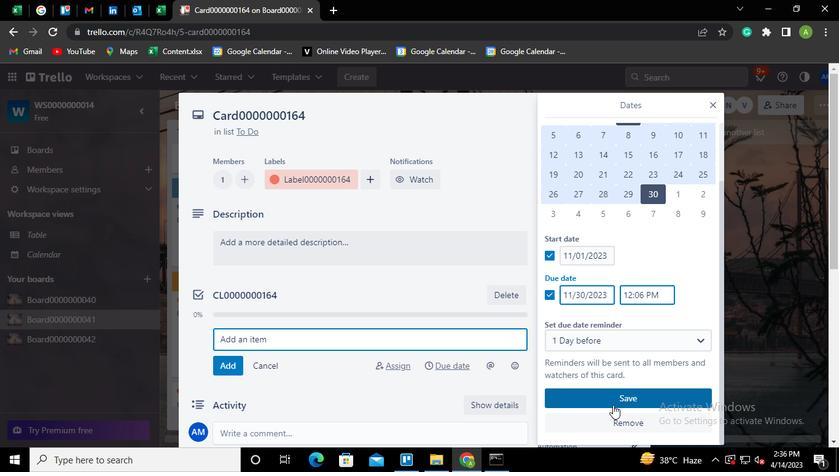 
Action: Mouse moved to (502, 463)
Screenshot: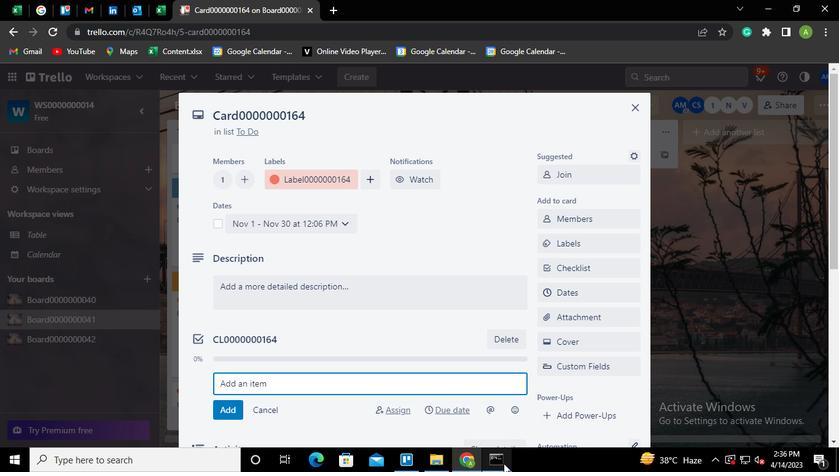 
Action: Mouse pressed left at (502, 463)
Screenshot: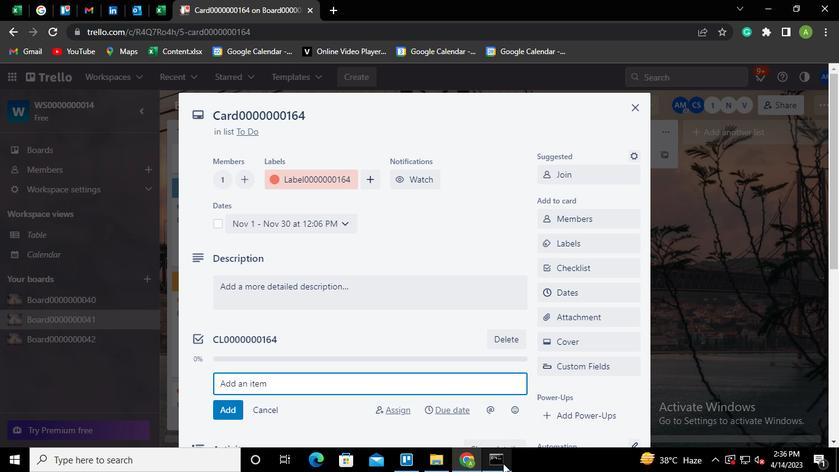 
Action: Mouse moved to (686, 103)
Screenshot: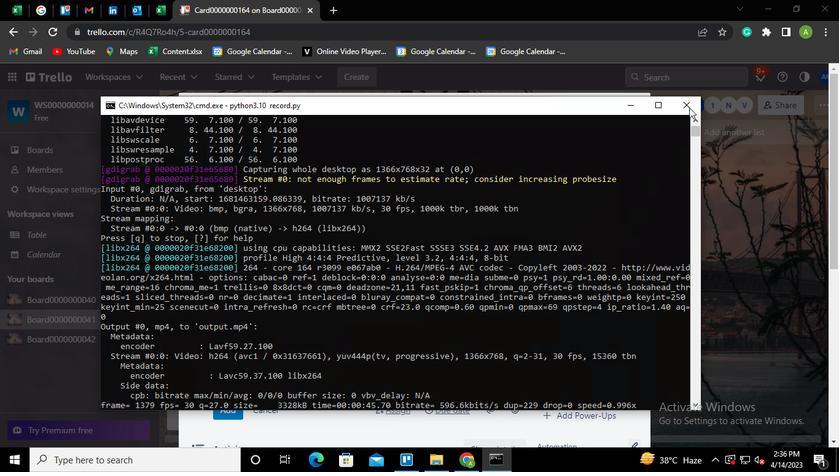 
Action: Mouse pressed left at (686, 103)
Screenshot: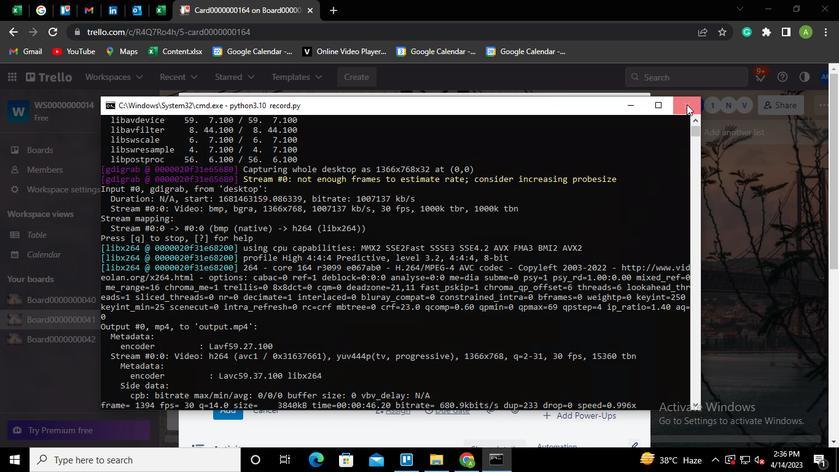 
